 Task: Search one way flight ticket for 1 adult, 1 child, 1 infant in seat in premium economy from Green Bay: Green Bay-austin Straubel International Airport to Fort Wayne: Fort Wayne International Airport on 8-4-2023. Choice of flights is American. Number of bags: 2 carry on bags and 4 checked bags. Outbound departure time preference is 13:15.
Action: Mouse moved to (325, 274)
Screenshot: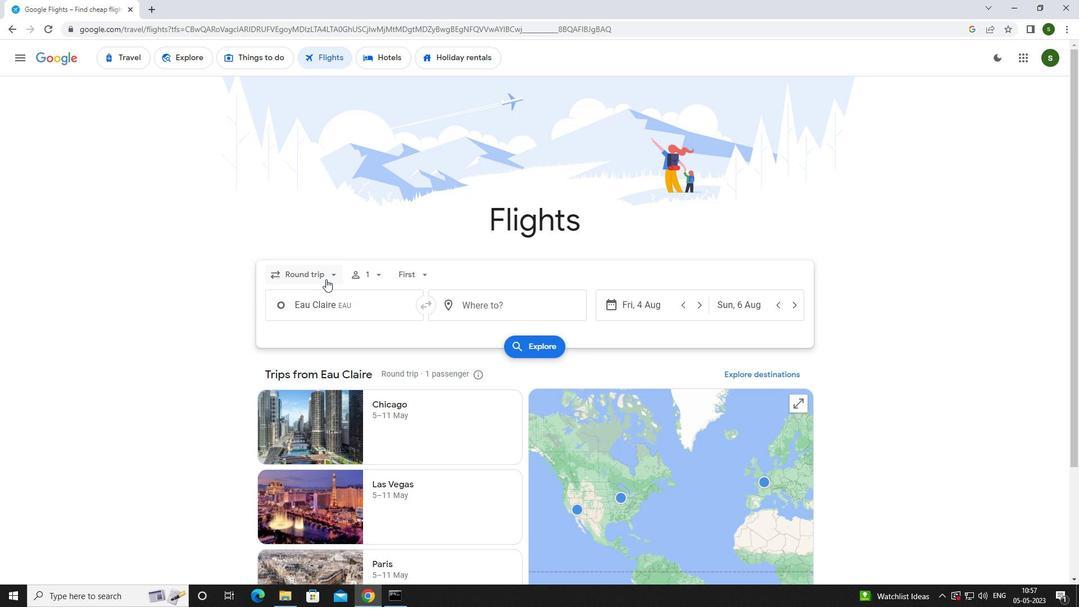 
Action: Mouse pressed left at (325, 274)
Screenshot: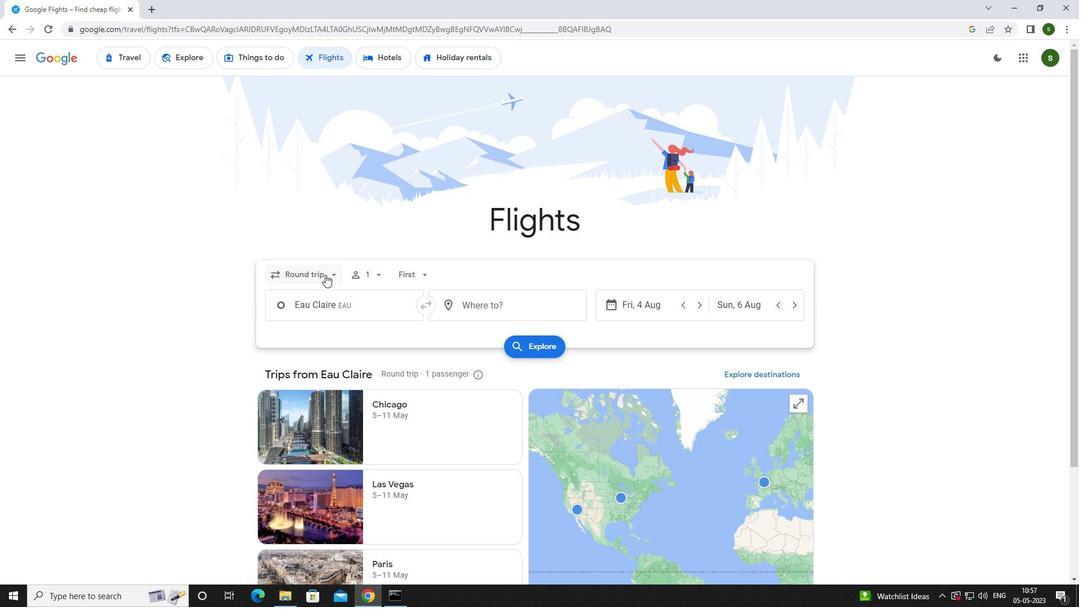 
Action: Mouse moved to (321, 324)
Screenshot: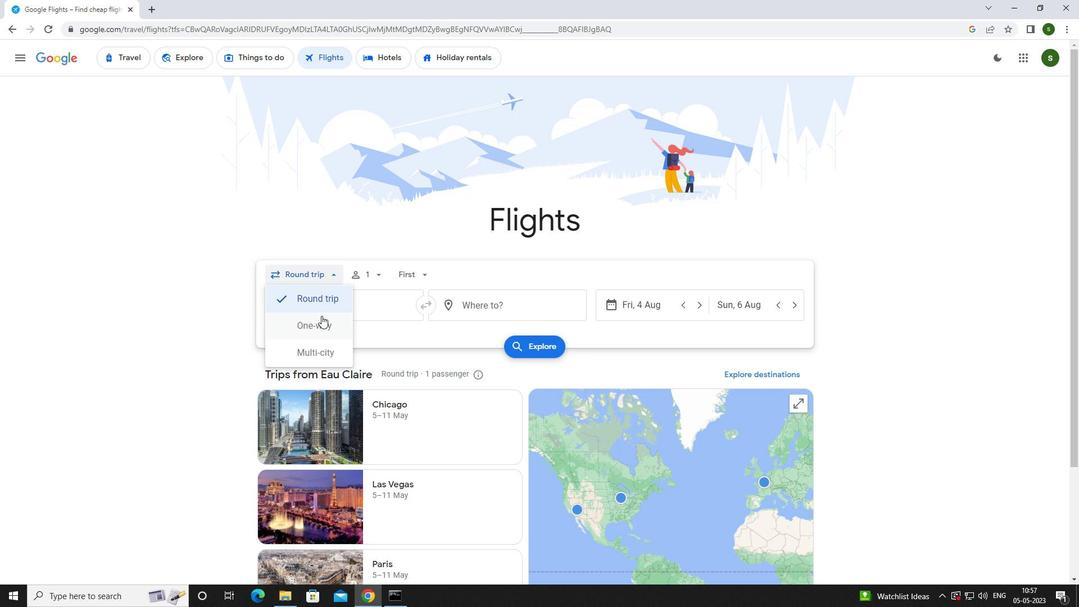 
Action: Mouse pressed left at (321, 324)
Screenshot: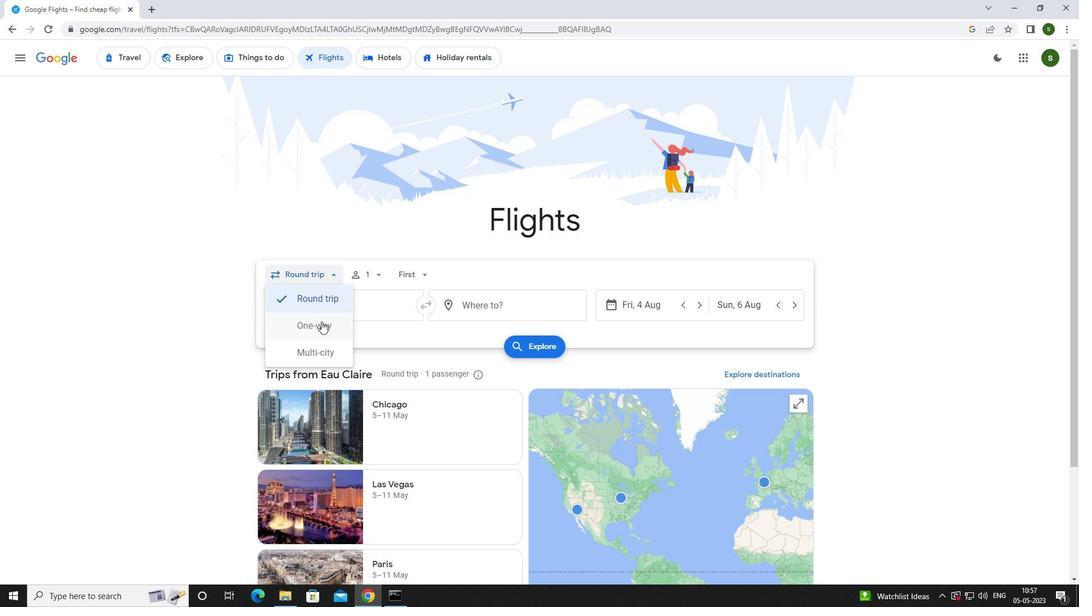 
Action: Mouse moved to (371, 273)
Screenshot: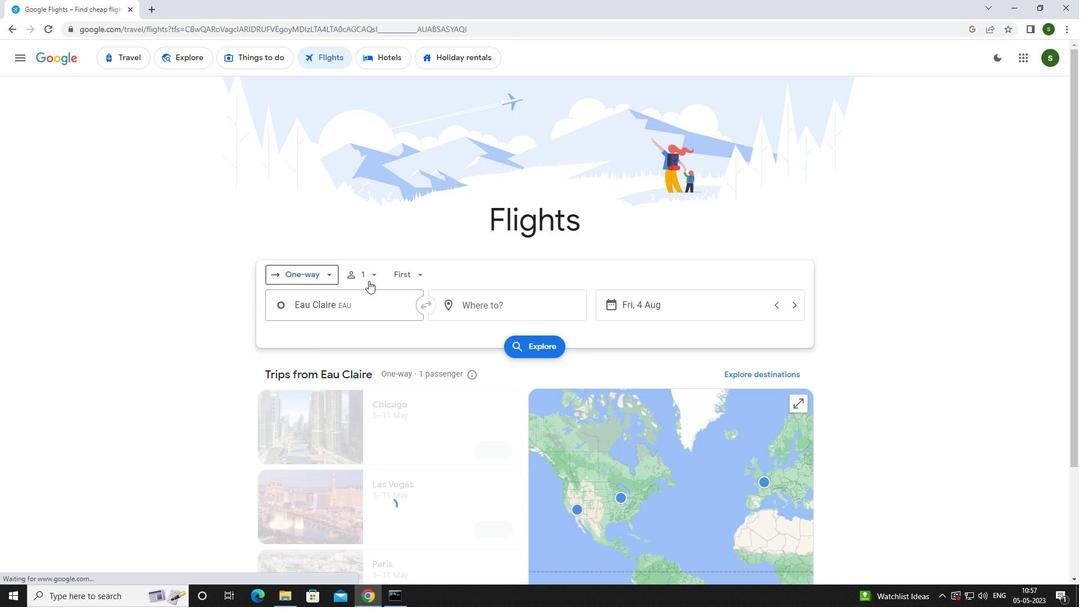 
Action: Mouse pressed left at (371, 273)
Screenshot: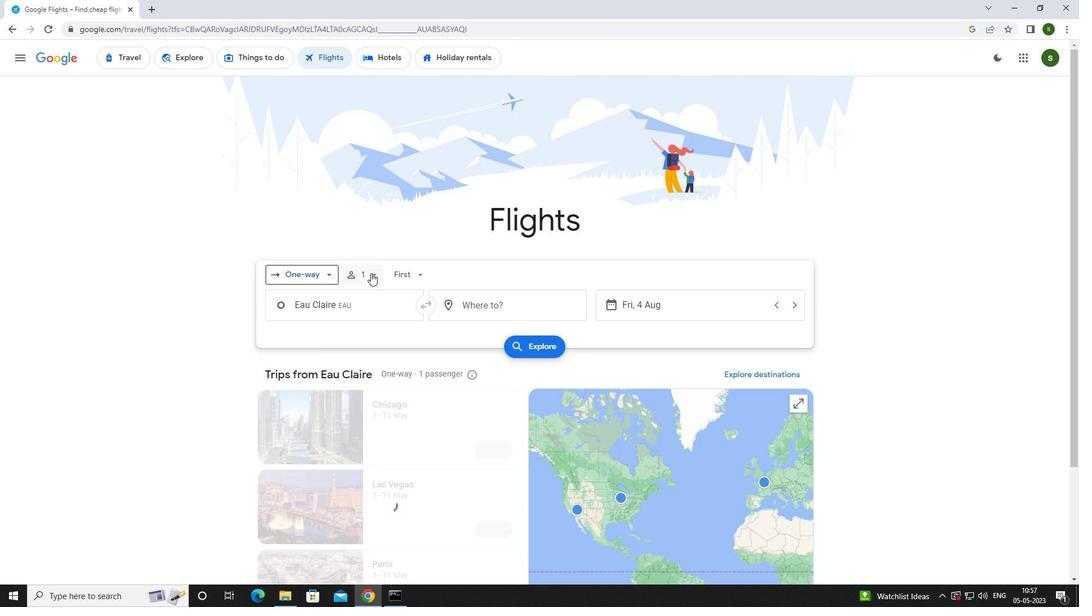 
Action: Mouse moved to (460, 326)
Screenshot: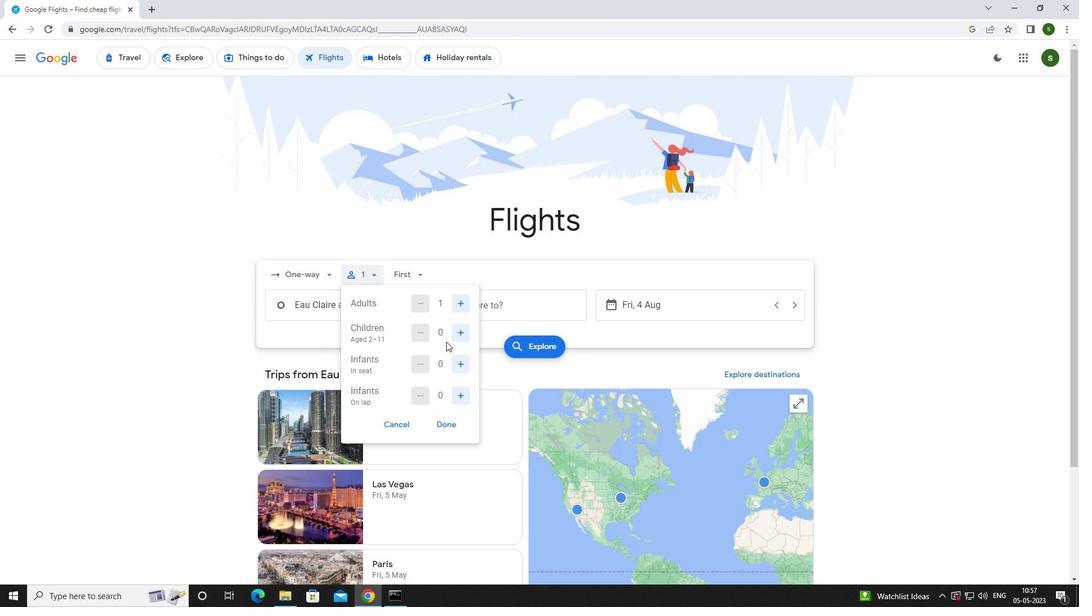 
Action: Mouse pressed left at (460, 326)
Screenshot: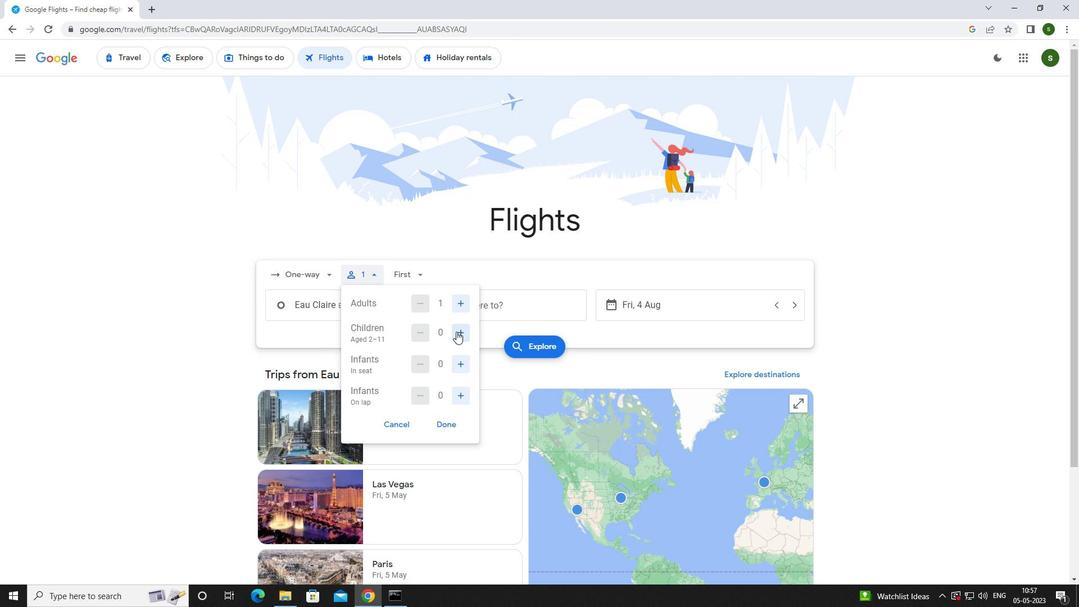 
Action: Mouse moved to (463, 363)
Screenshot: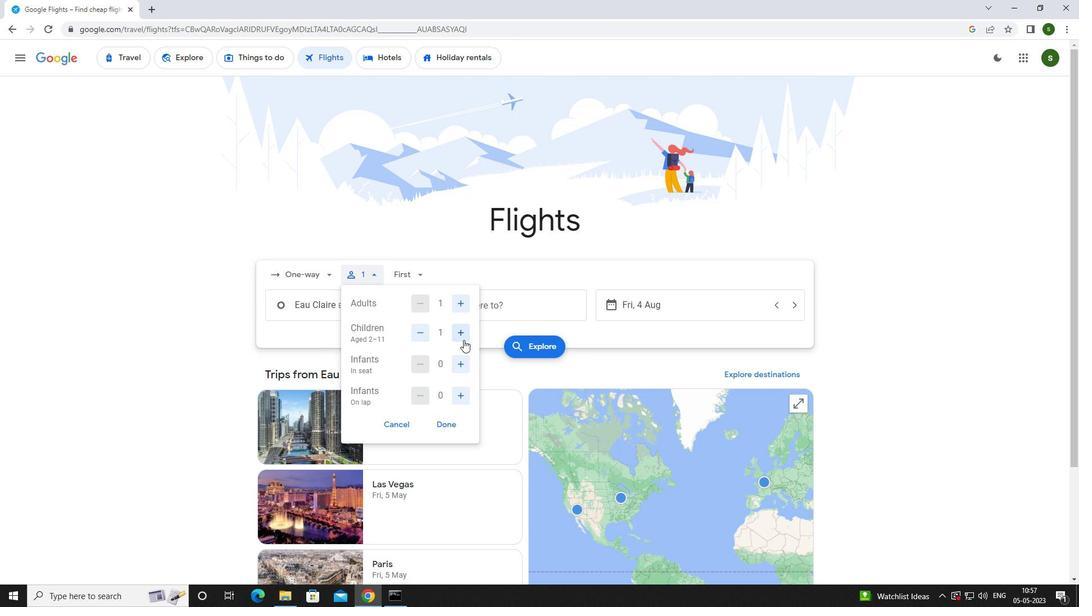 
Action: Mouse pressed left at (463, 363)
Screenshot: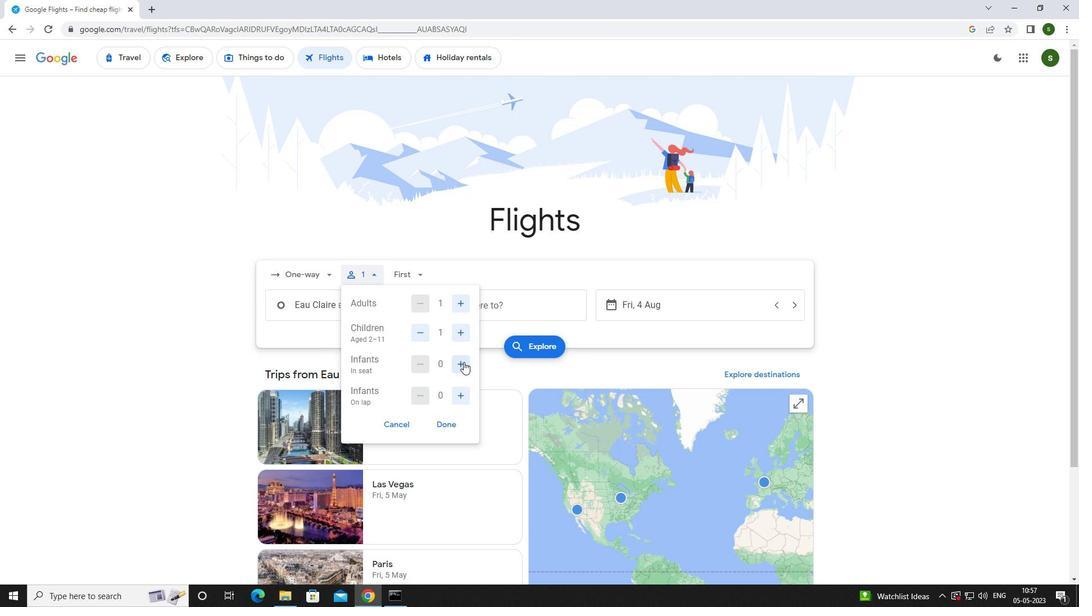 
Action: Mouse moved to (407, 273)
Screenshot: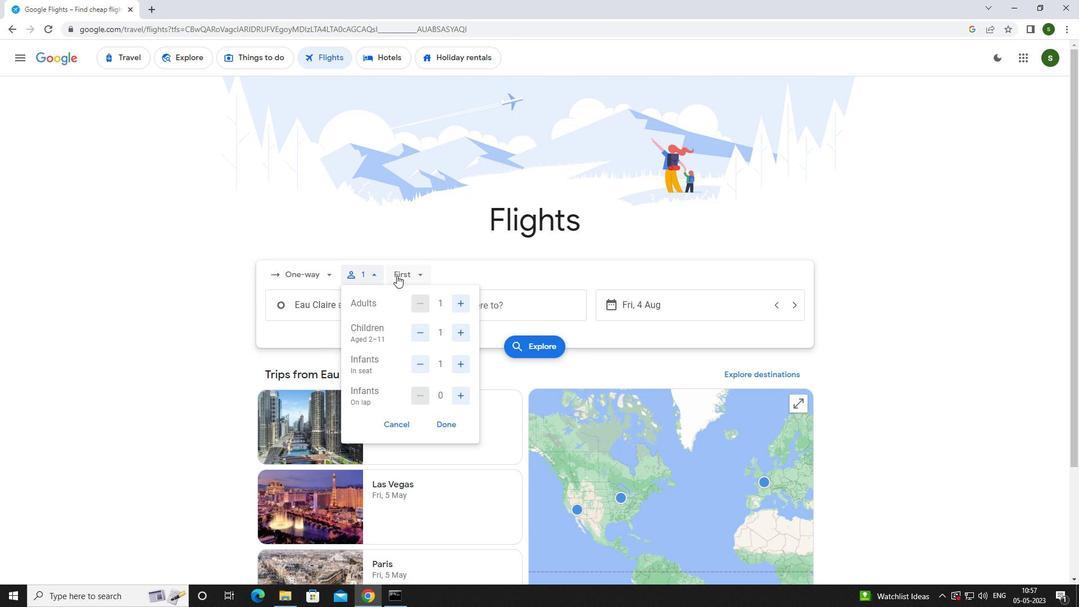 
Action: Mouse pressed left at (407, 273)
Screenshot: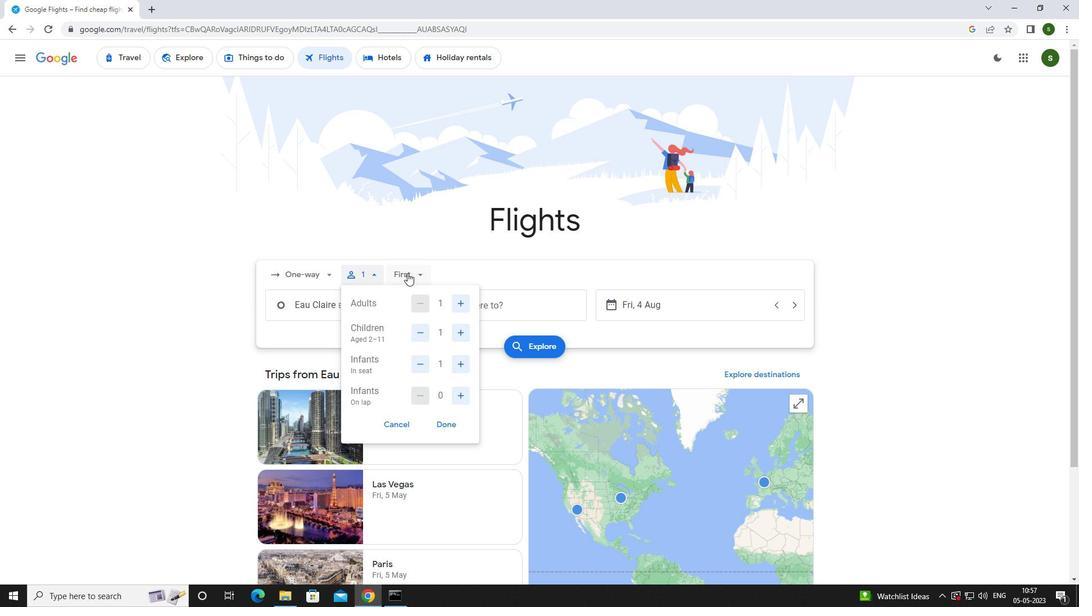 
Action: Mouse moved to (430, 333)
Screenshot: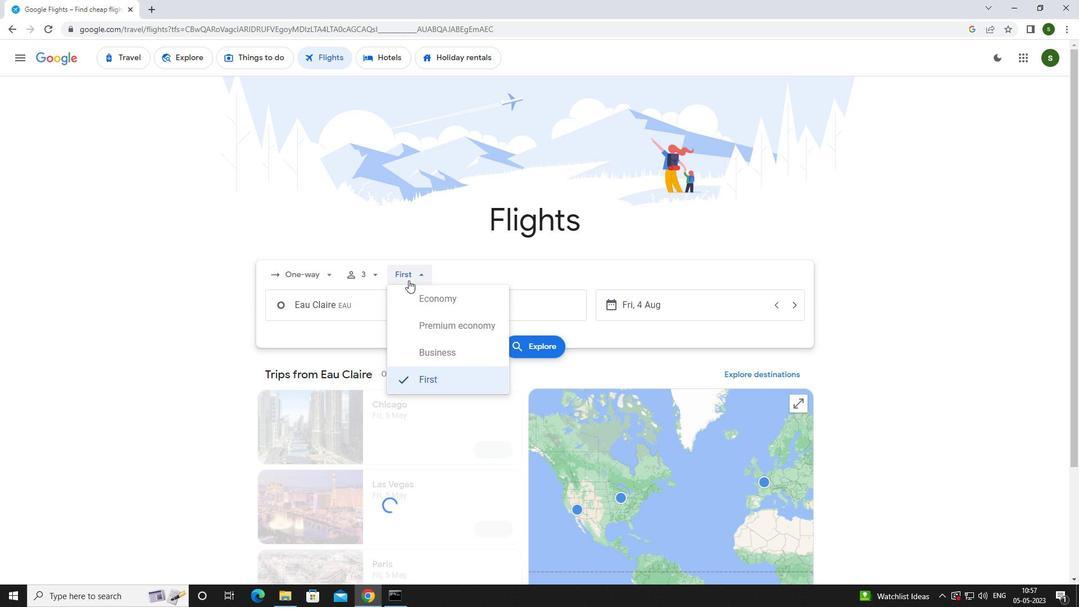 
Action: Mouse pressed left at (430, 333)
Screenshot: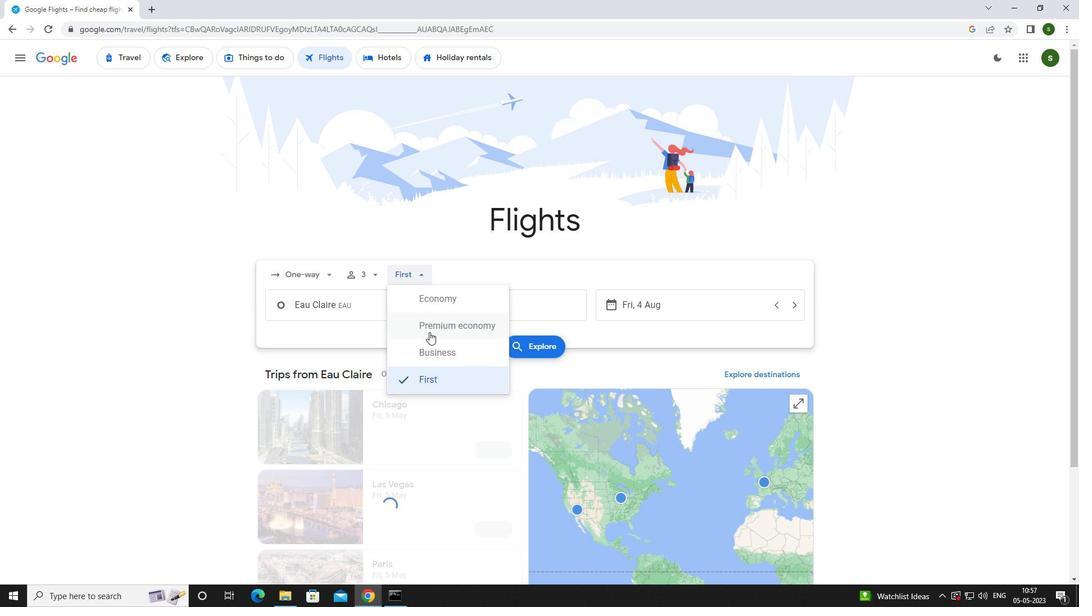 
Action: Mouse moved to (389, 304)
Screenshot: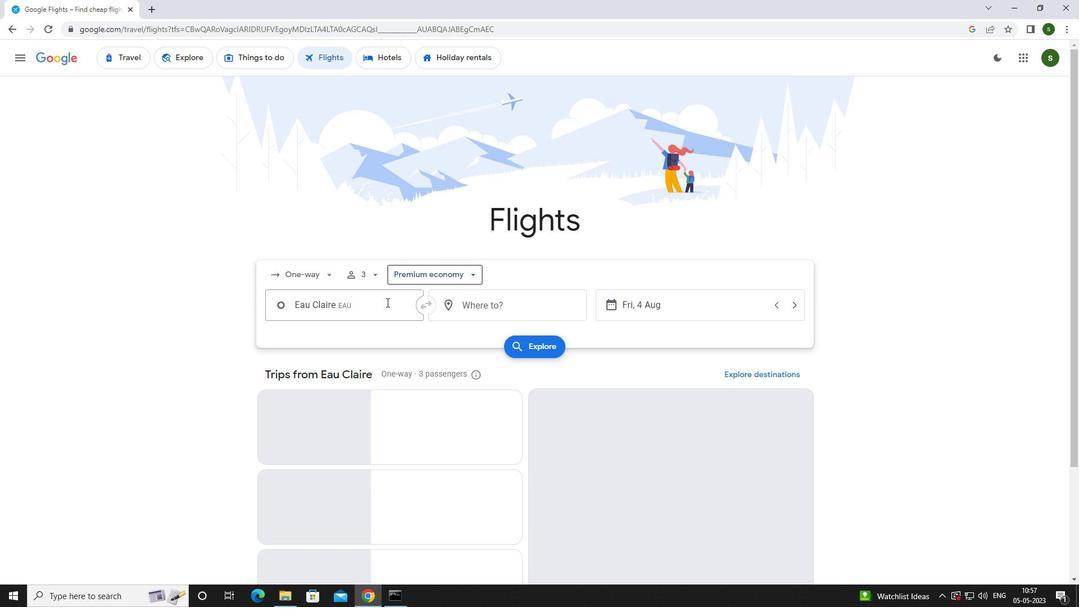 
Action: Mouse pressed left at (389, 304)
Screenshot: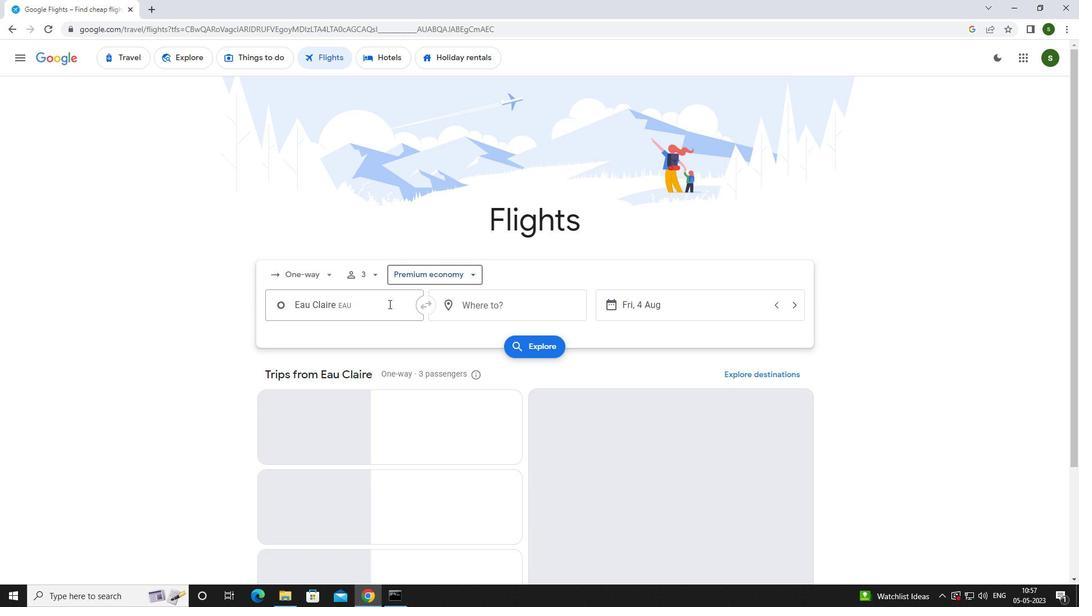 
Action: Key pressed <Key.caps_lock>g<Key.caps_lock>reen<Key.space><Key.caps_lock>
Screenshot: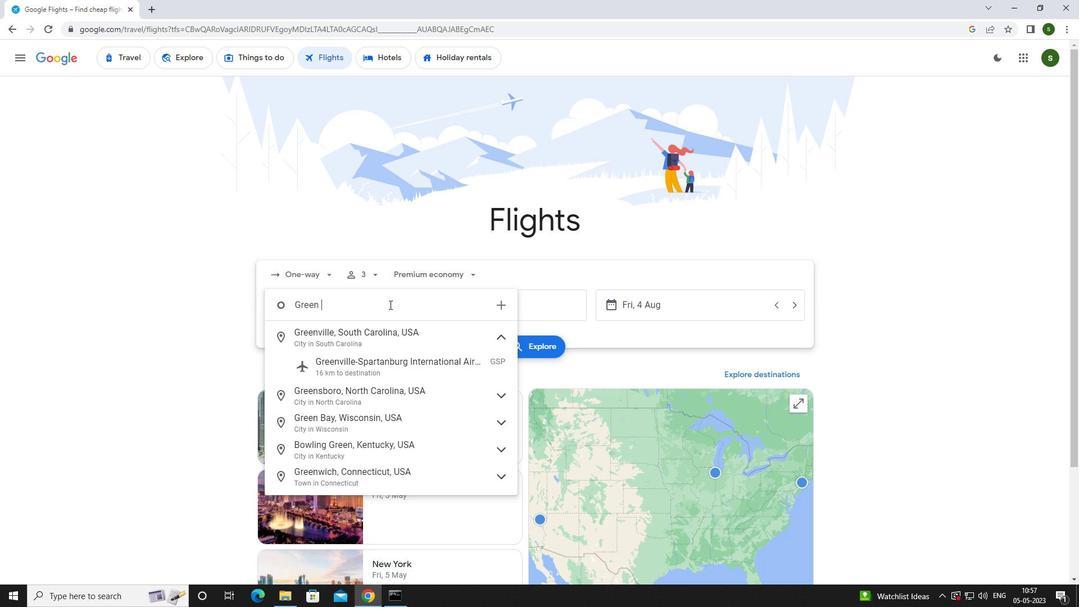
Action: Mouse moved to (404, 357)
Screenshot: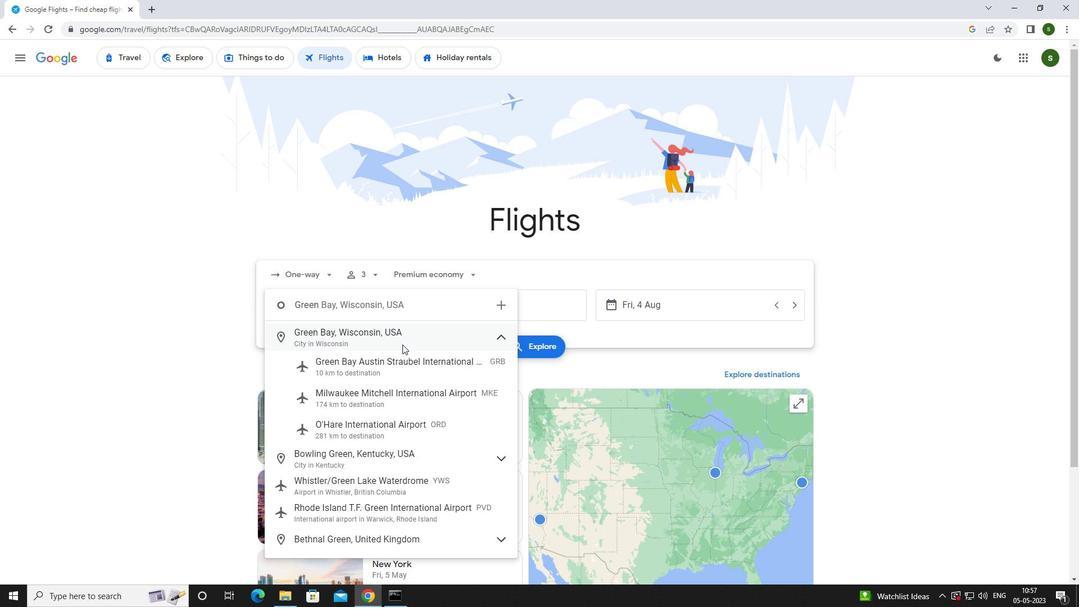 
Action: Mouse pressed left at (404, 357)
Screenshot: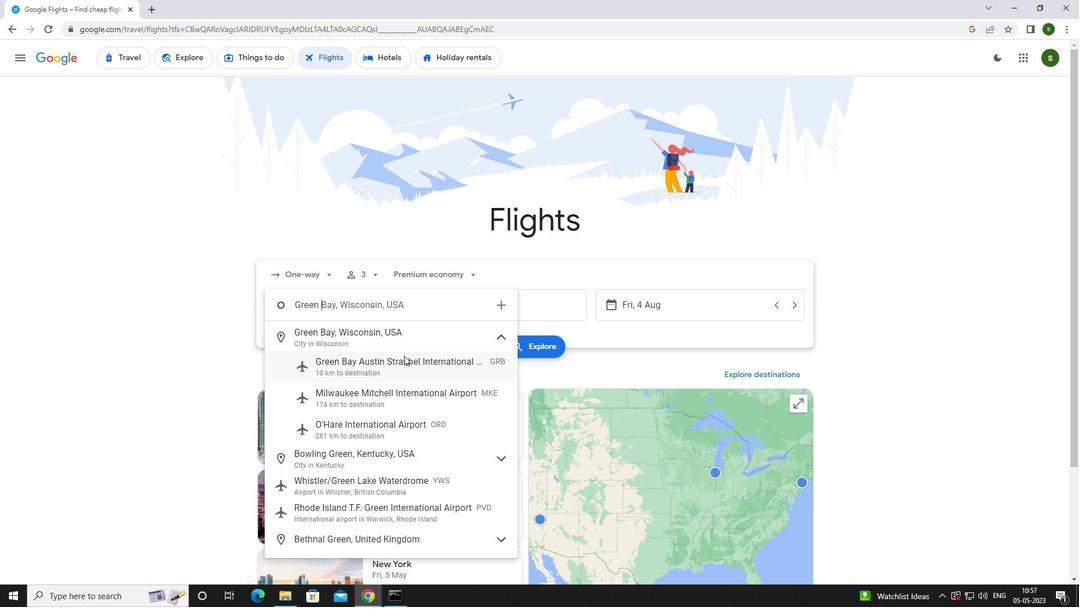 
Action: Mouse moved to (497, 297)
Screenshot: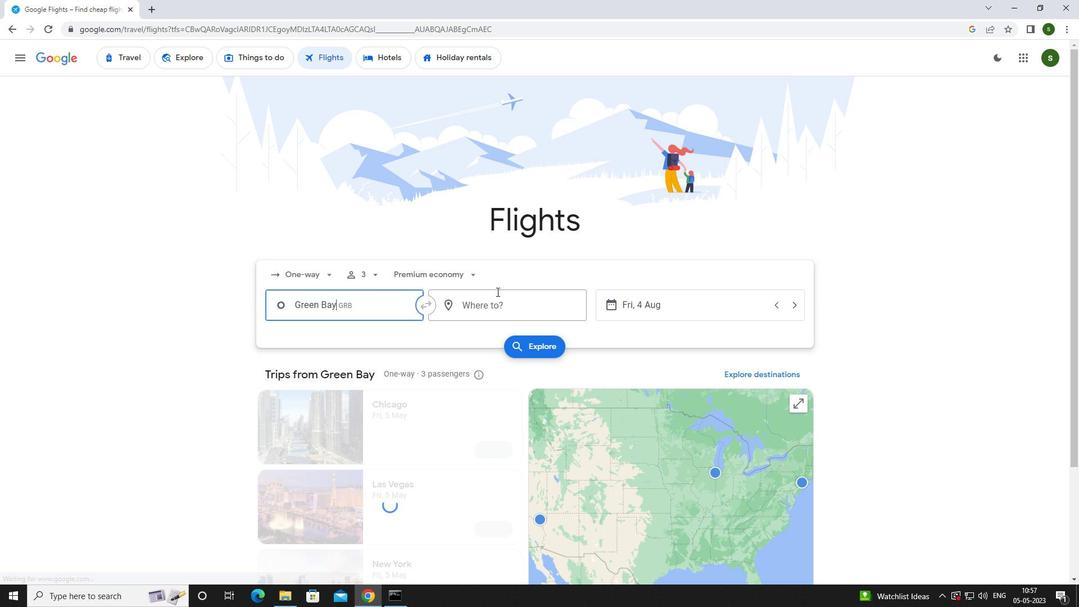 
Action: Mouse pressed left at (497, 297)
Screenshot: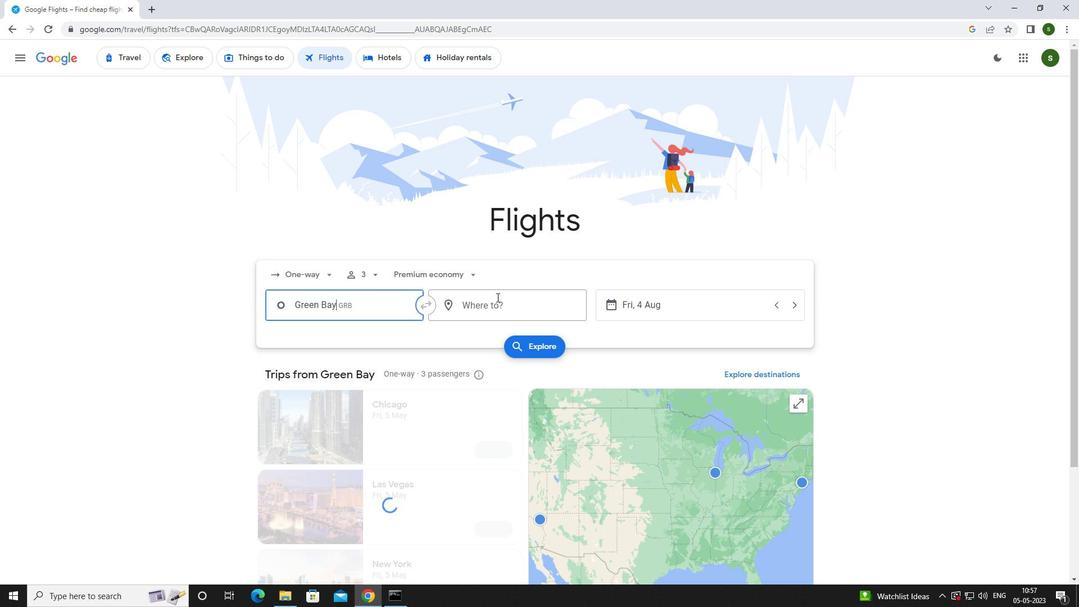 
Action: Key pressed <Key.caps_lock><Key.caps_lock>f<Key.caps_lock>ort<Key.space><Key.caps_lock>w<Key.caps_lock>ay
Screenshot: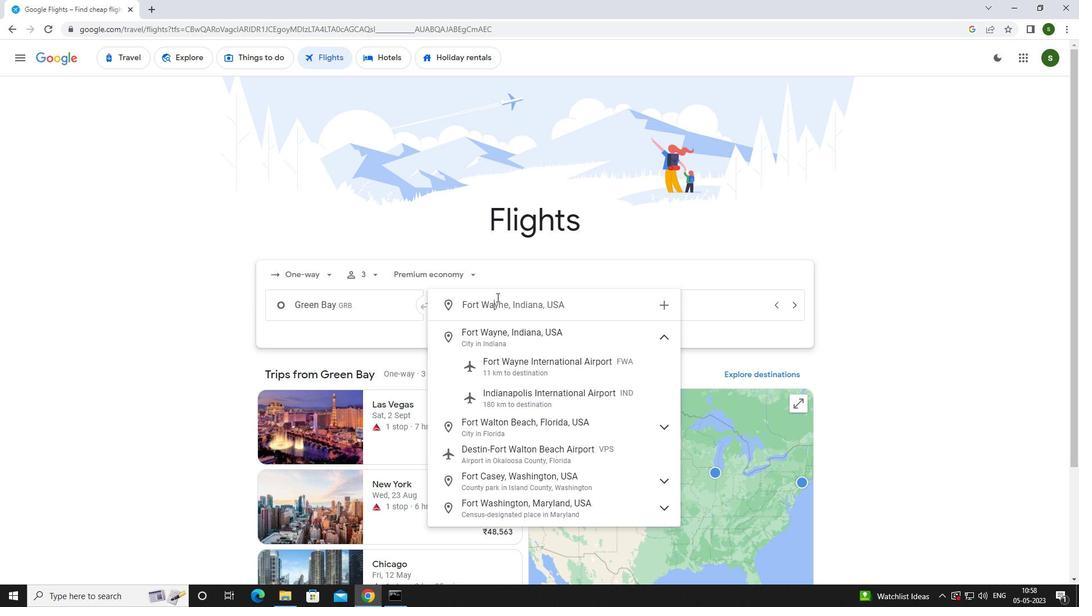 
Action: Mouse moved to (521, 360)
Screenshot: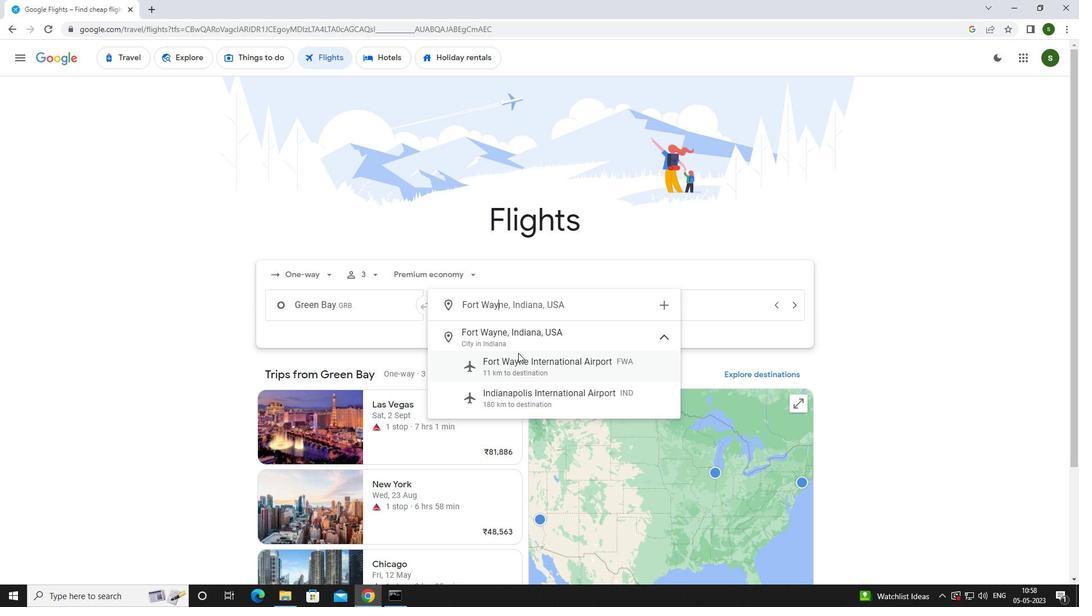 
Action: Mouse pressed left at (521, 360)
Screenshot: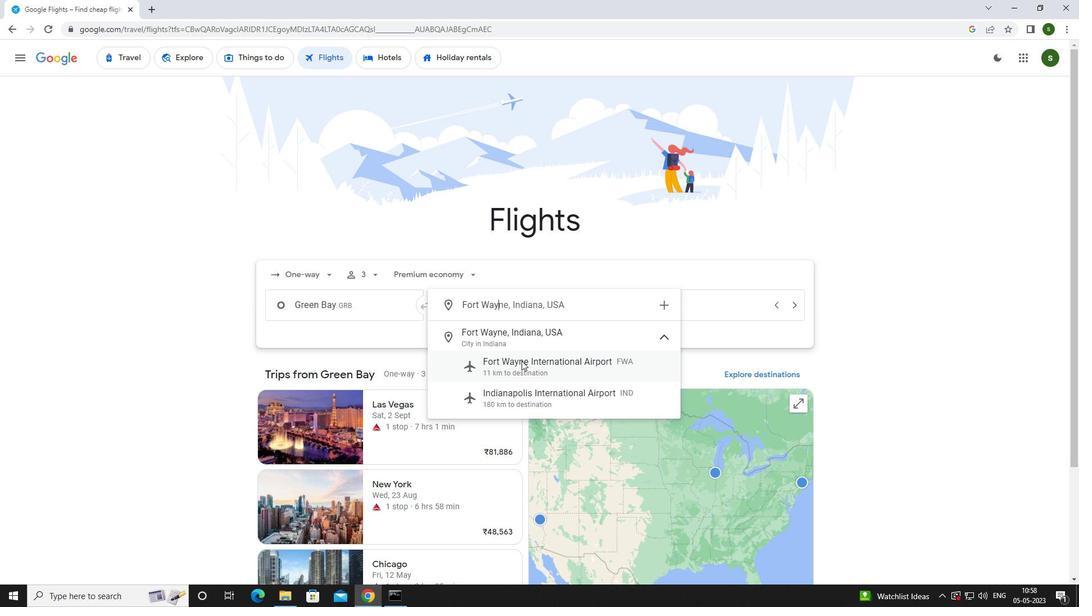 
Action: Mouse moved to (662, 306)
Screenshot: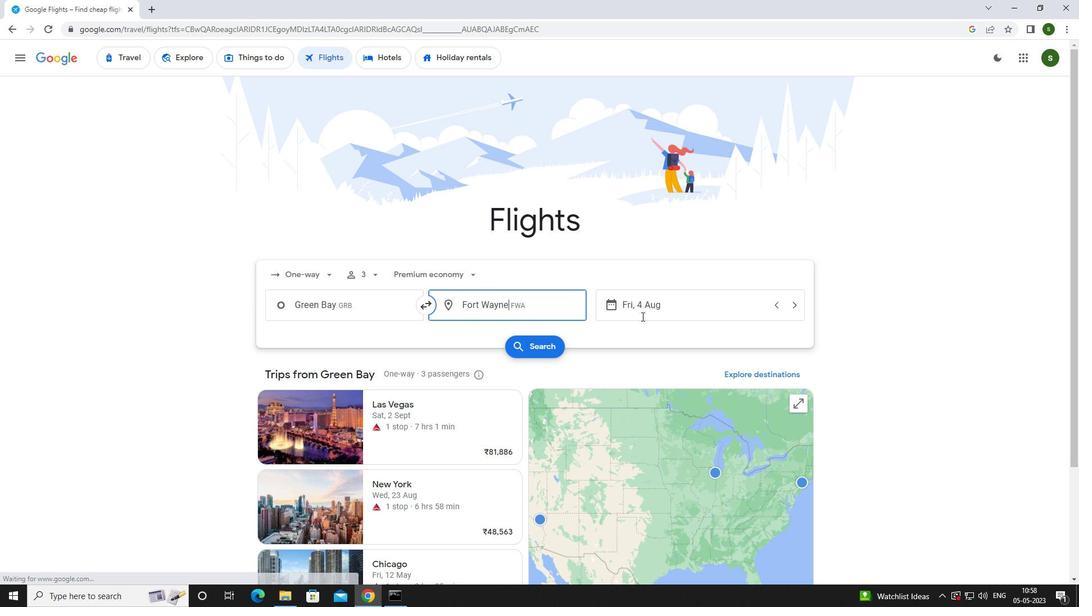 
Action: Mouse pressed left at (662, 306)
Screenshot: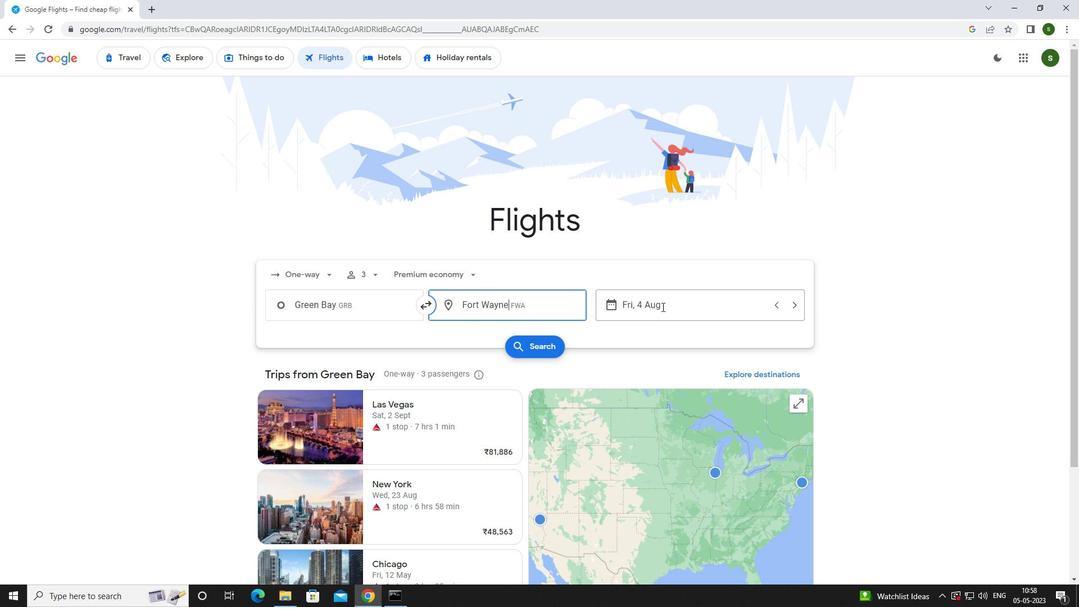 
Action: Mouse moved to (540, 382)
Screenshot: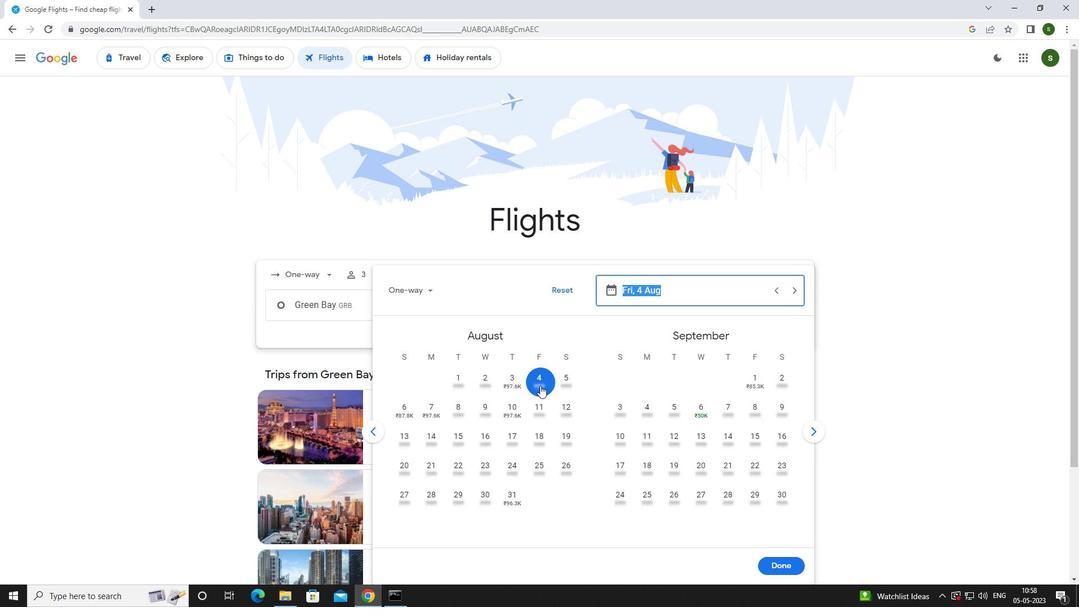 
Action: Mouse pressed left at (540, 382)
Screenshot: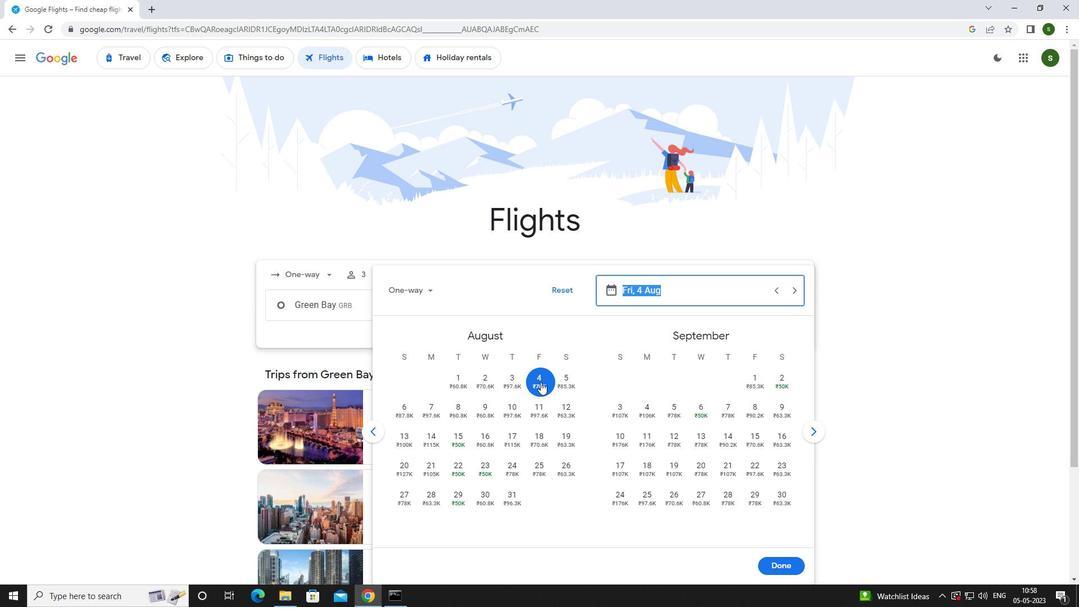 
Action: Mouse moved to (774, 573)
Screenshot: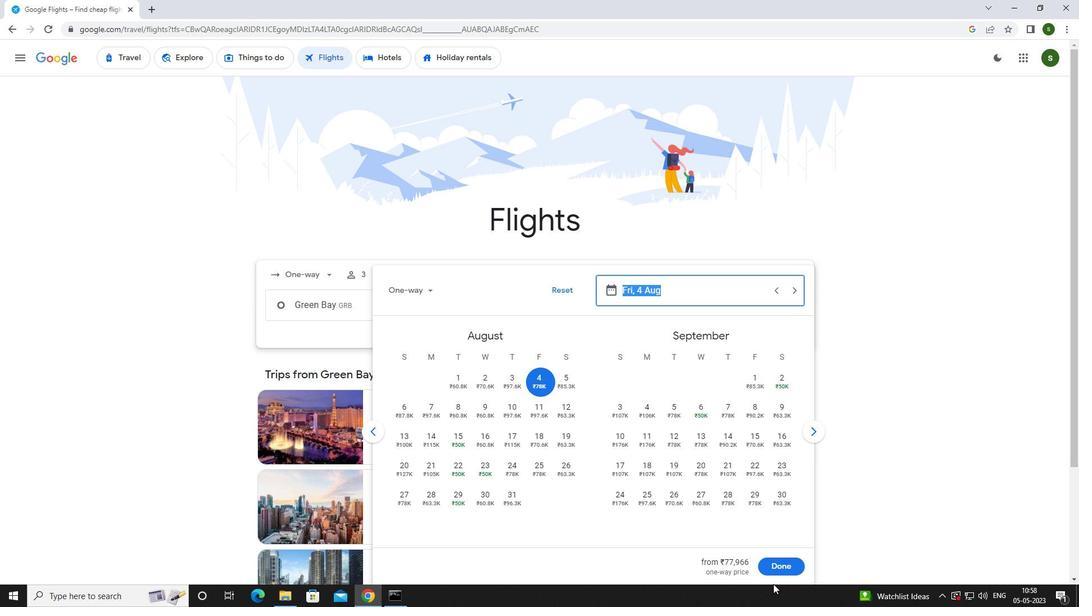 
Action: Mouse pressed left at (774, 573)
Screenshot: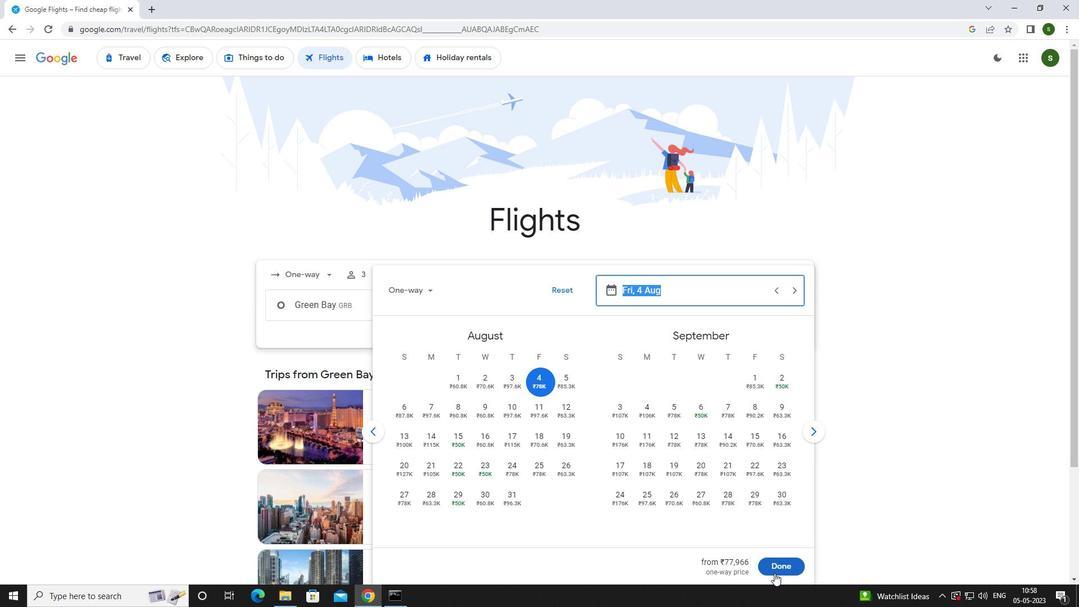 
Action: Mouse moved to (518, 350)
Screenshot: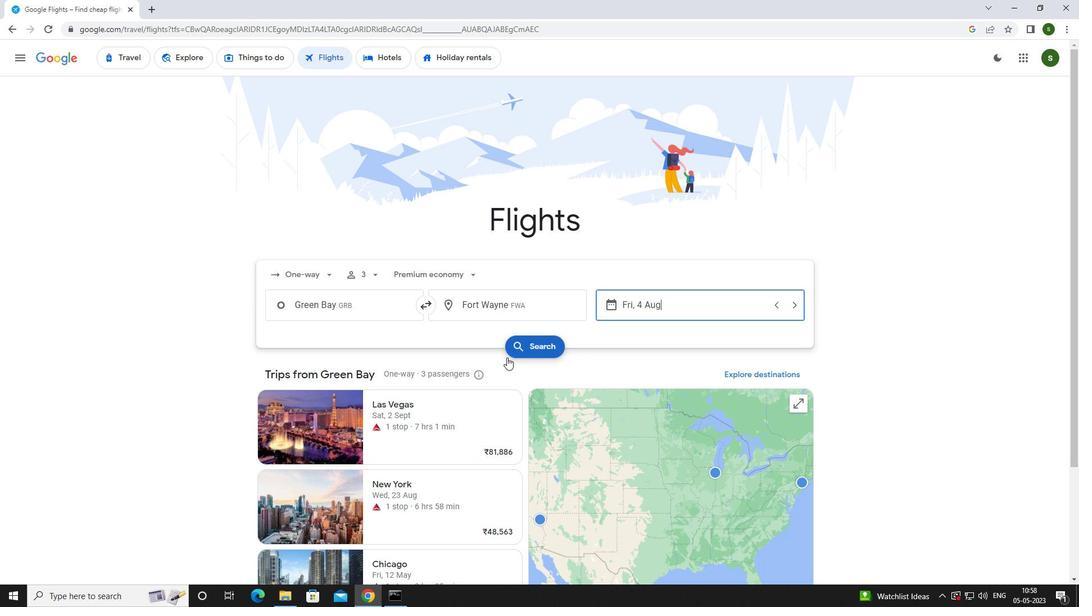
Action: Mouse pressed left at (518, 350)
Screenshot: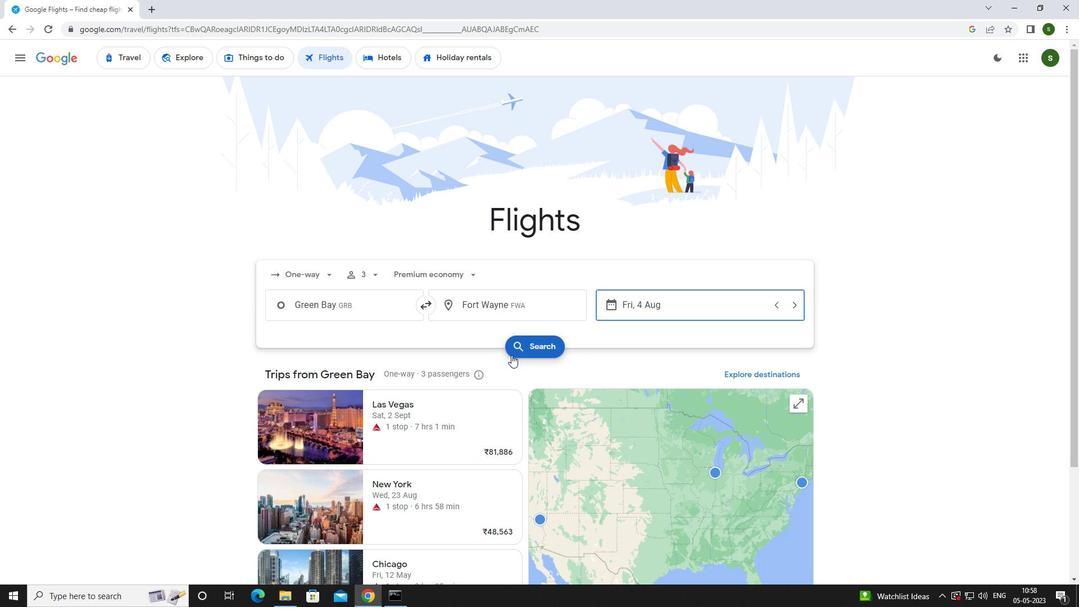 
Action: Mouse moved to (281, 162)
Screenshot: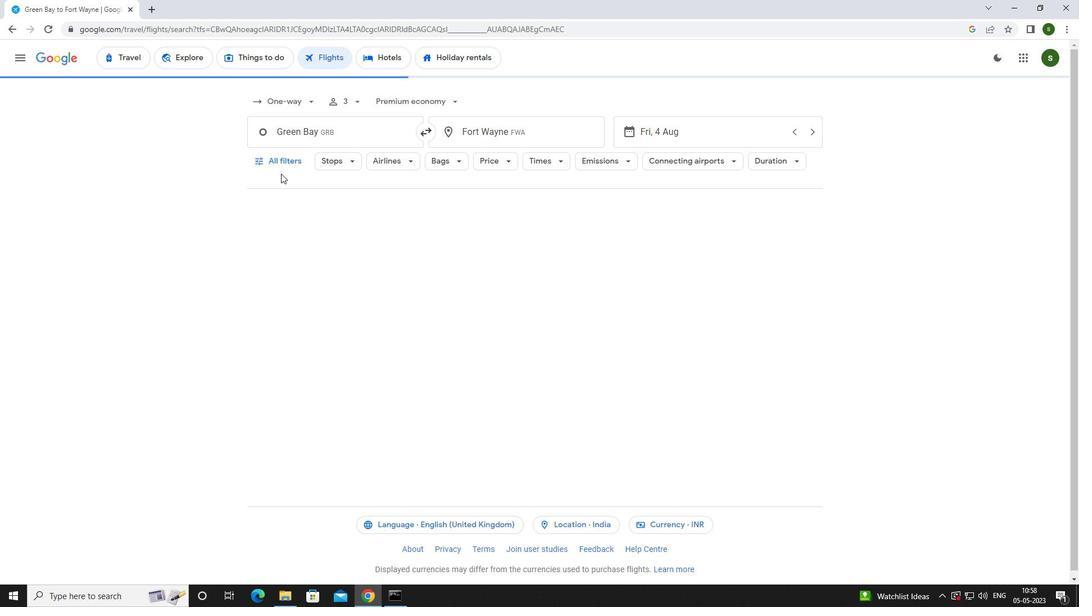 
Action: Mouse pressed left at (281, 162)
Screenshot: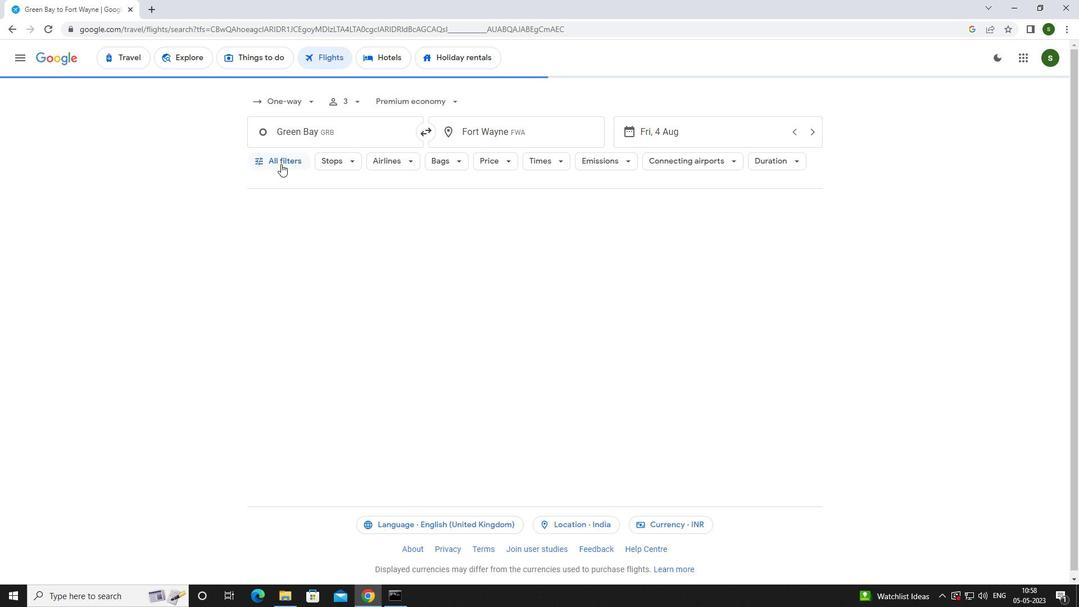 
Action: Mouse moved to (421, 397)
Screenshot: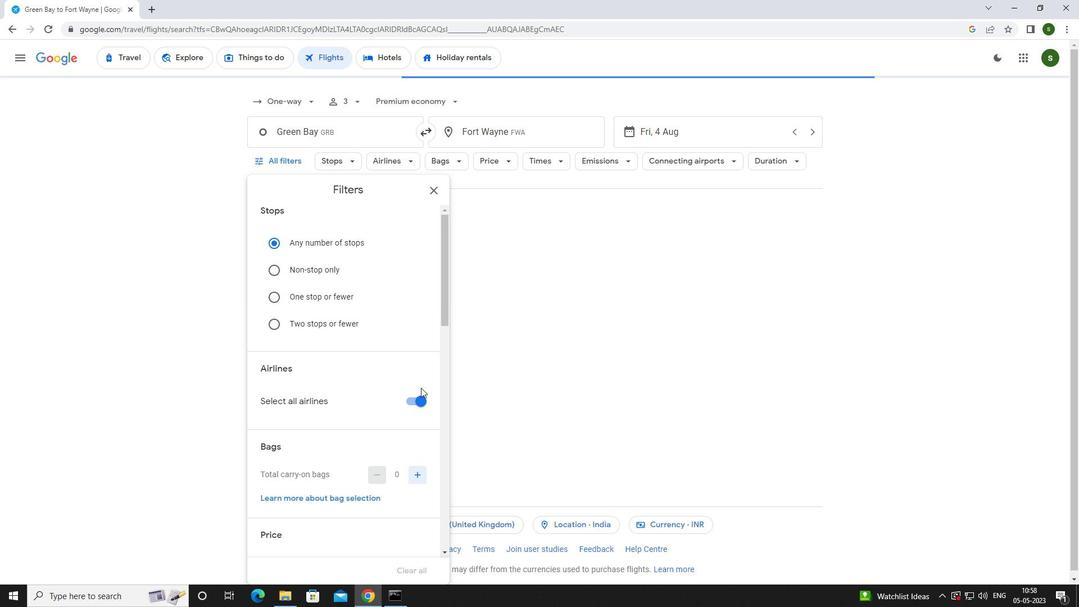 
Action: Mouse pressed left at (421, 397)
Screenshot: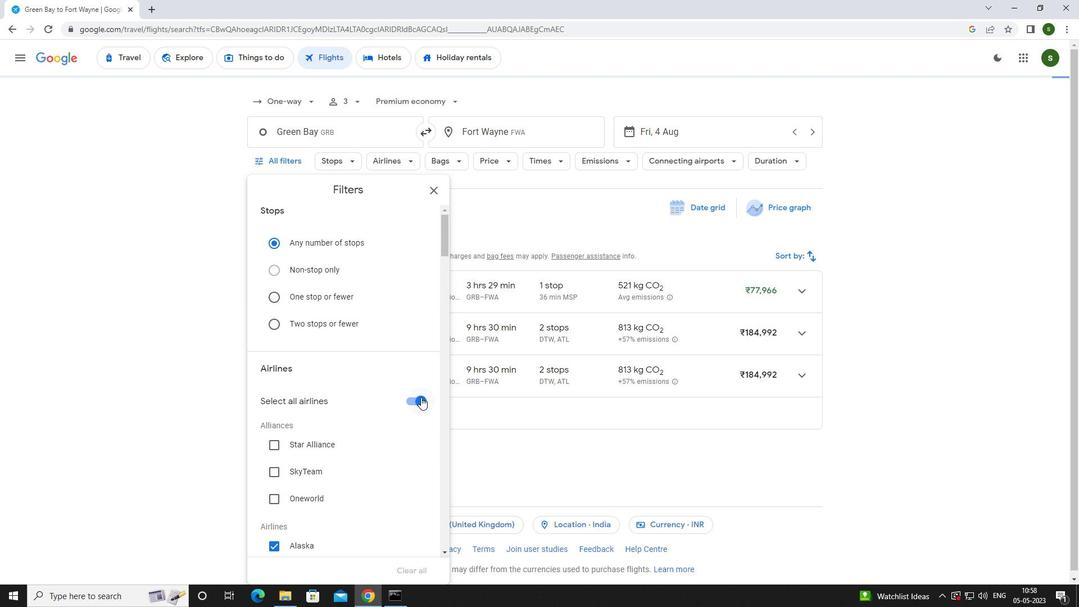 
Action: Mouse moved to (379, 386)
Screenshot: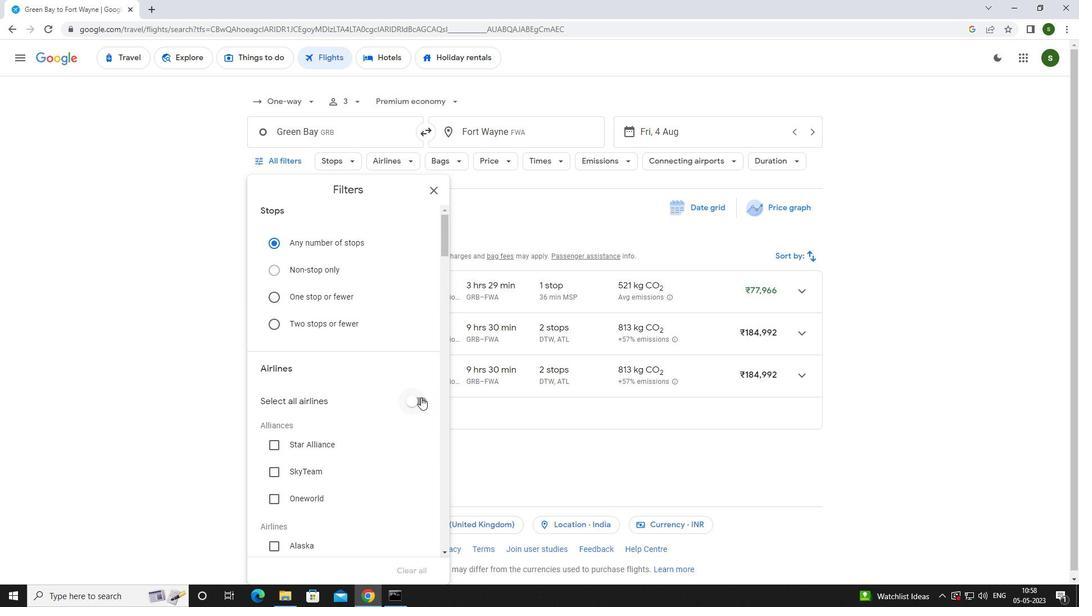 
Action: Mouse scrolled (379, 386) with delta (0, 0)
Screenshot: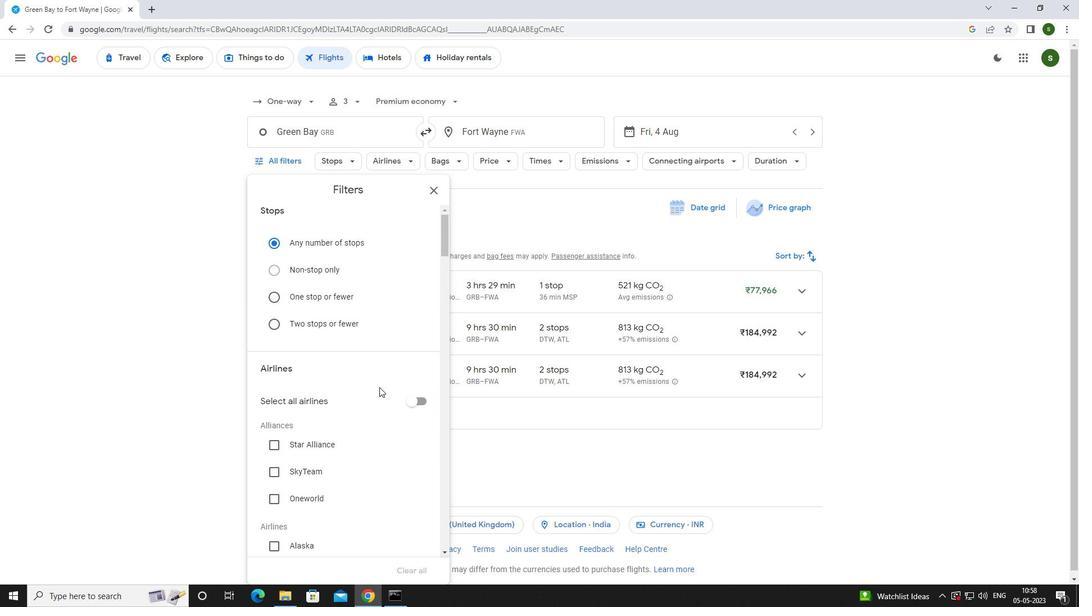 
Action: Mouse scrolled (379, 386) with delta (0, 0)
Screenshot: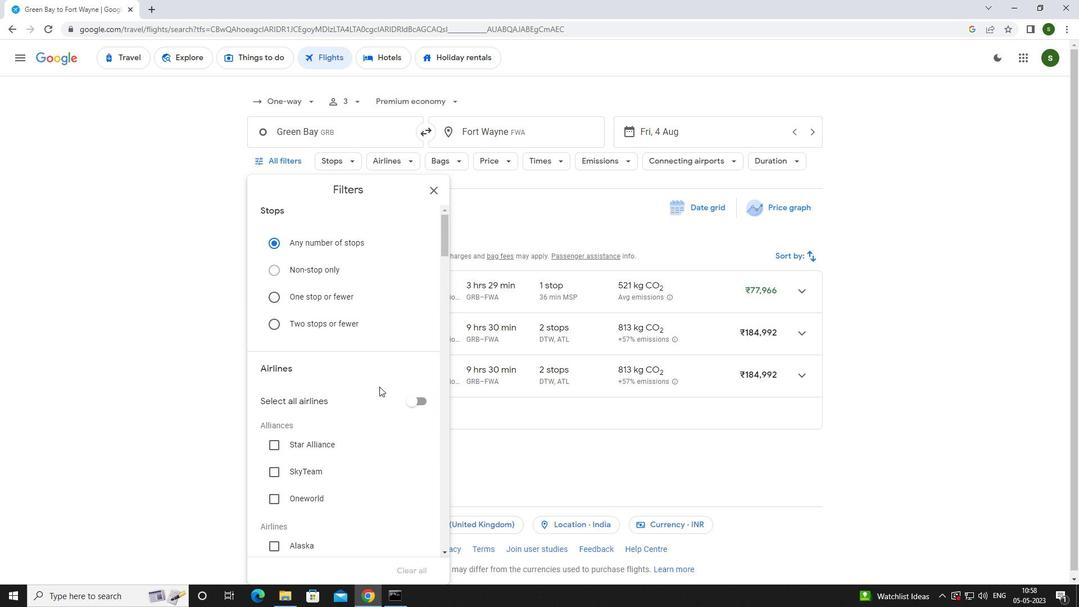 
Action: Mouse scrolled (379, 386) with delta (0, 0)
Screenshot: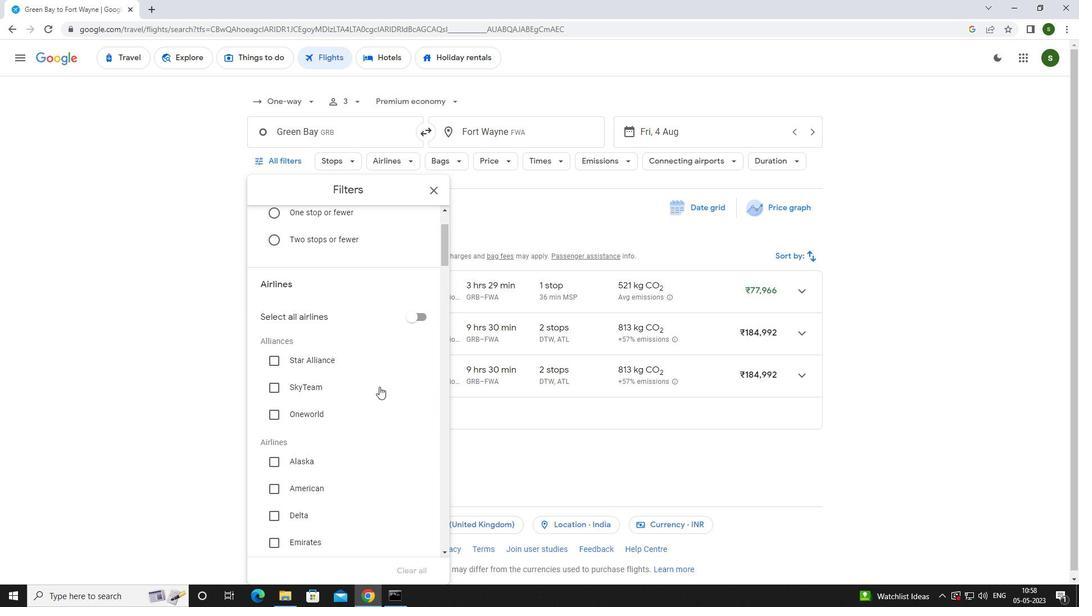 
Action: Mouse moved to (323, 402)
Screenshot: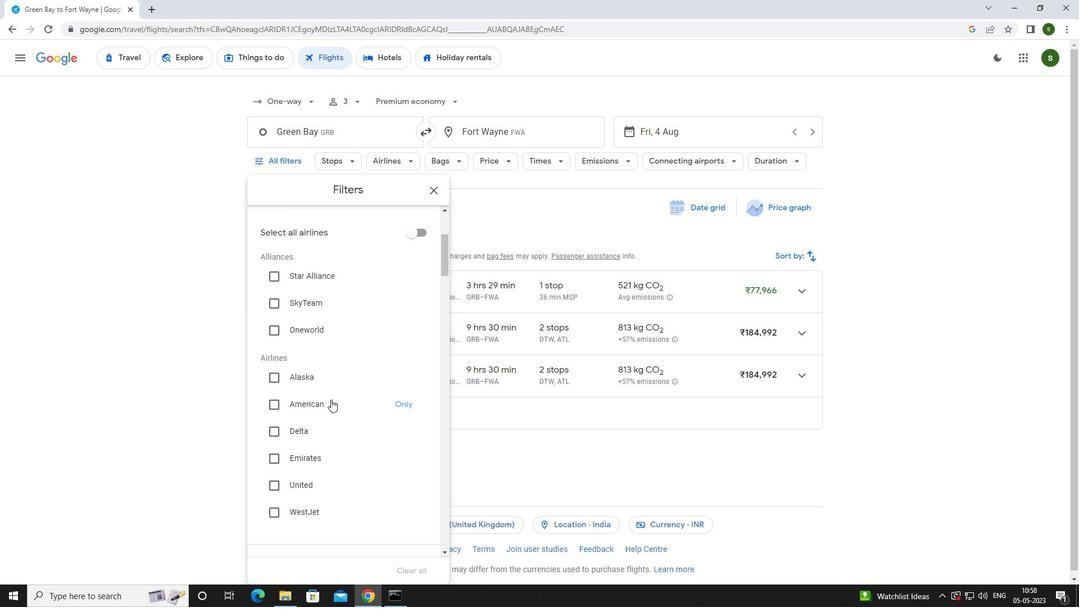 
Action: Mouse pressed left at (323, 402)
Screenshot: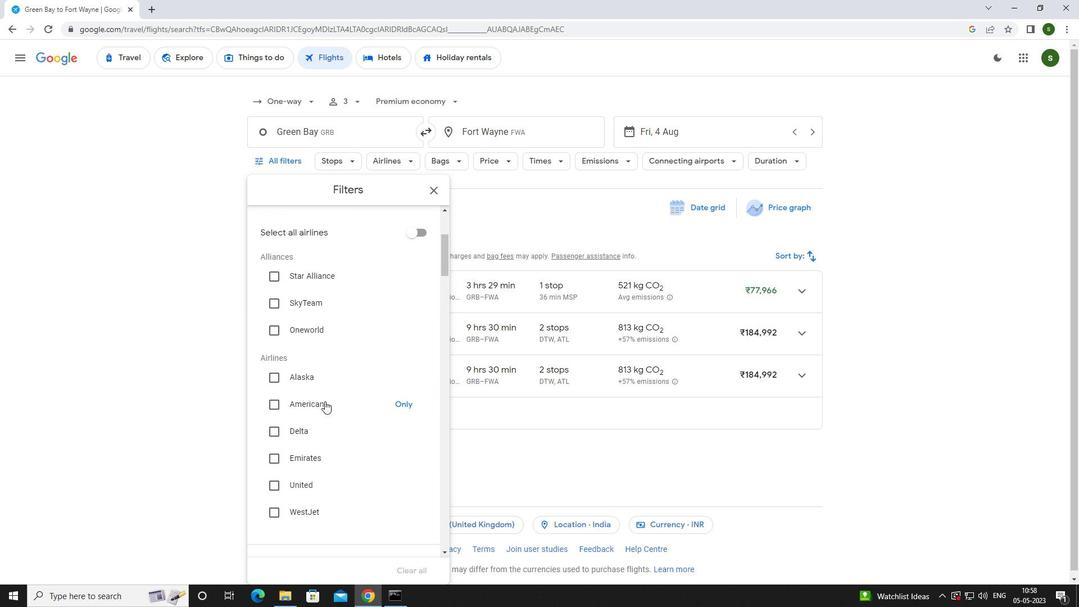 
Action: Mouse scrolled (323, 402) with delta (0, 0)
Screenshot: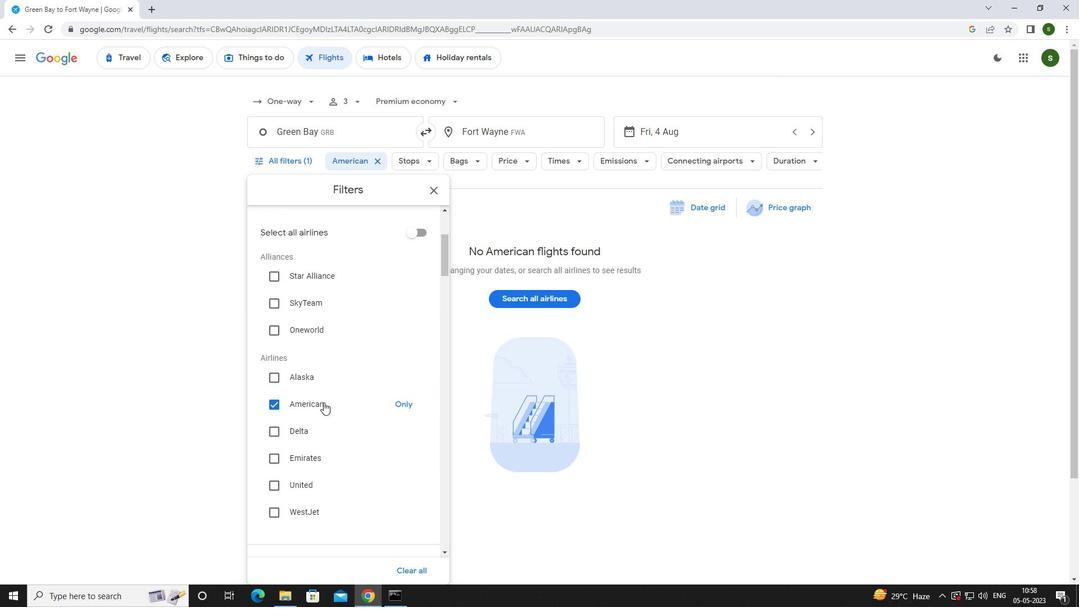
Action: Mouse scrolled (323, 402) with delta (0, 0)
Screenshot: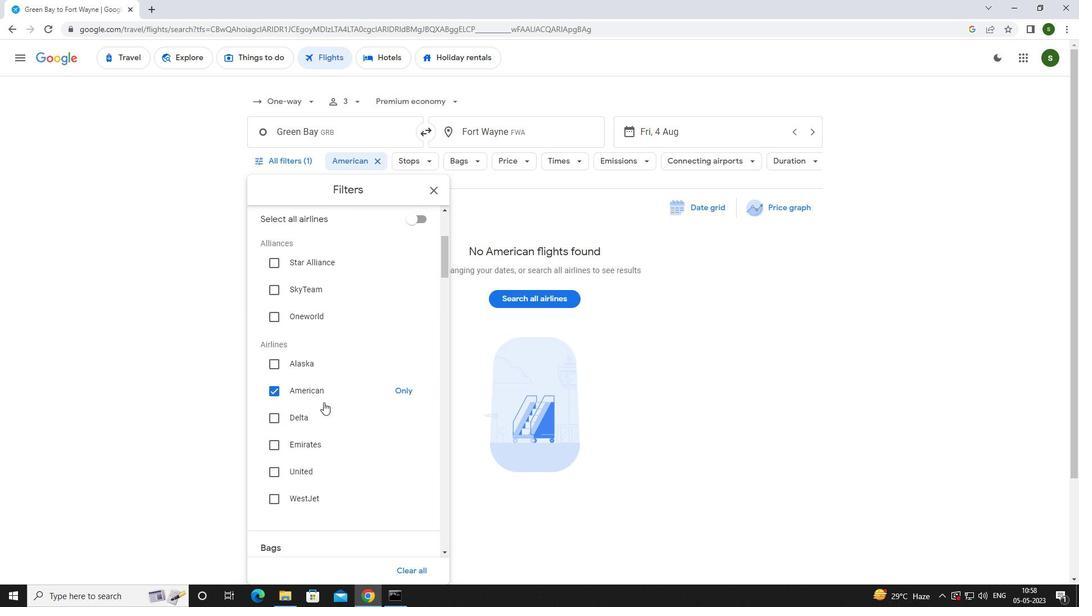 
Action: Mouse scrolled (323, 402) with delta (0, 0)
Screenshot: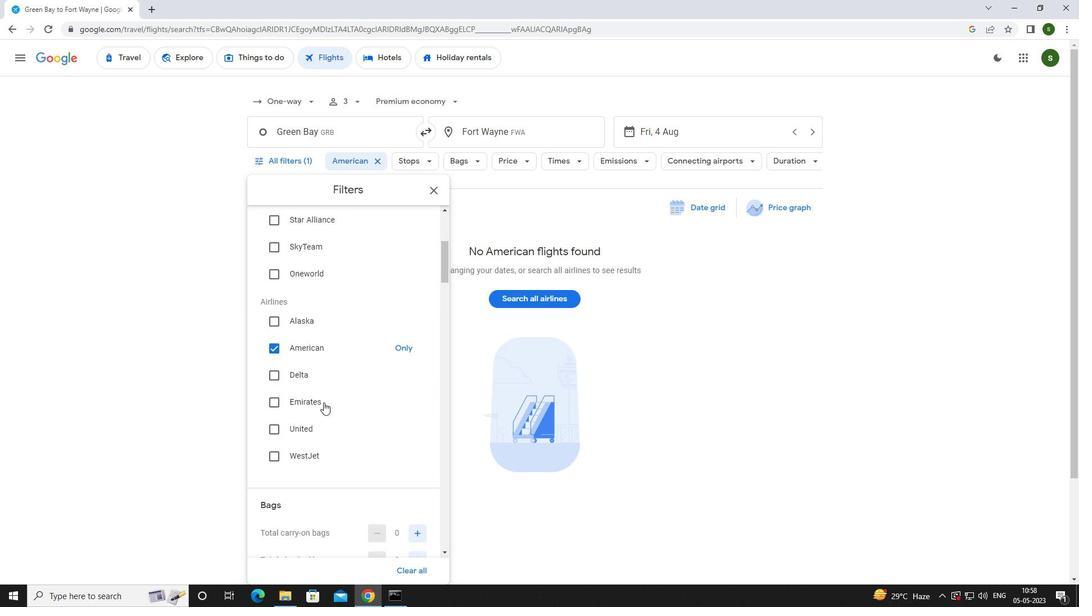 
Action: Mouse moved to (415, 421)
Screenshot: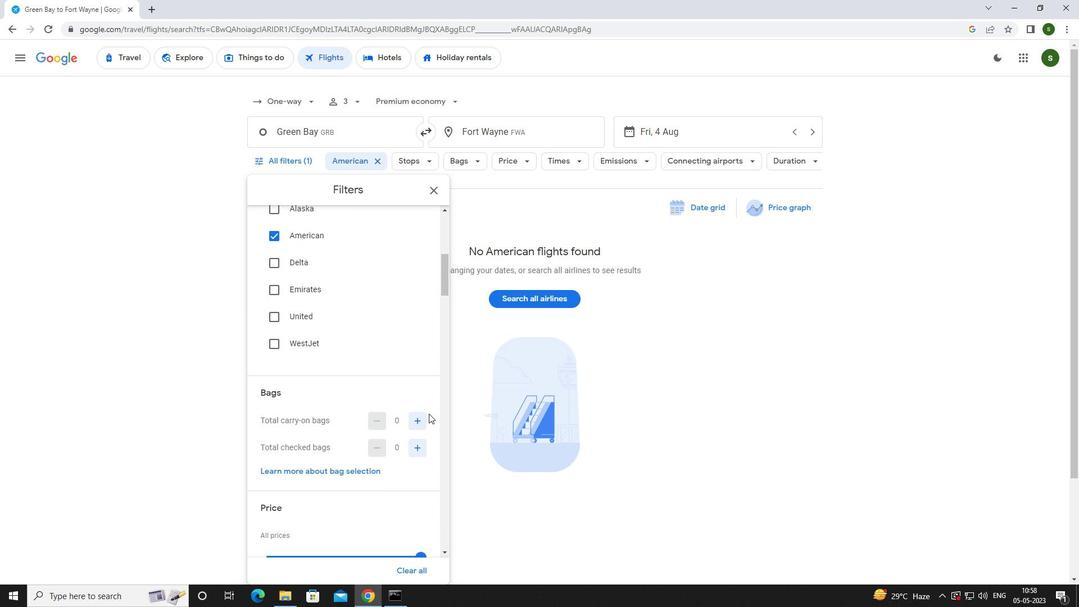 
Action: Mouse pressed left at (415, 421)
Screenshot: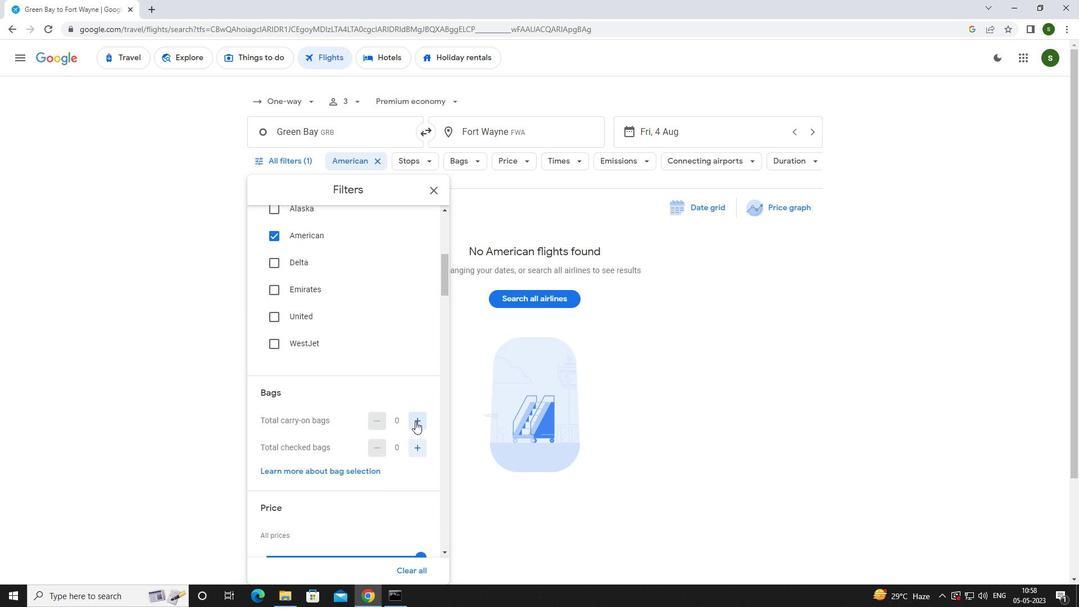 
Action: Mouse pressed left at (415, 421)
Screenshot: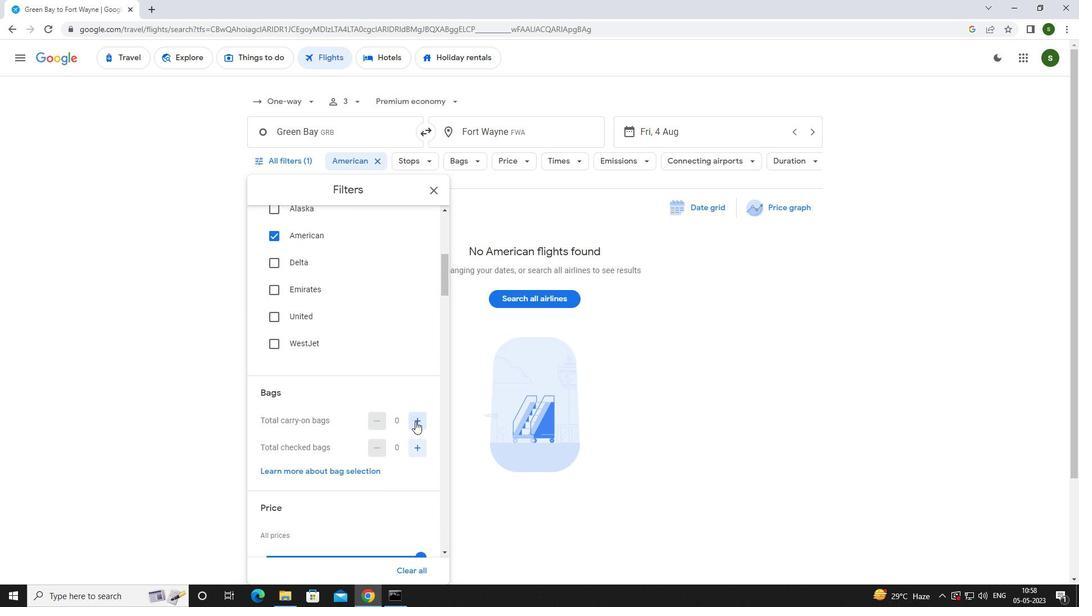
Action: Mouse moved to (414, 452)
Screenshot: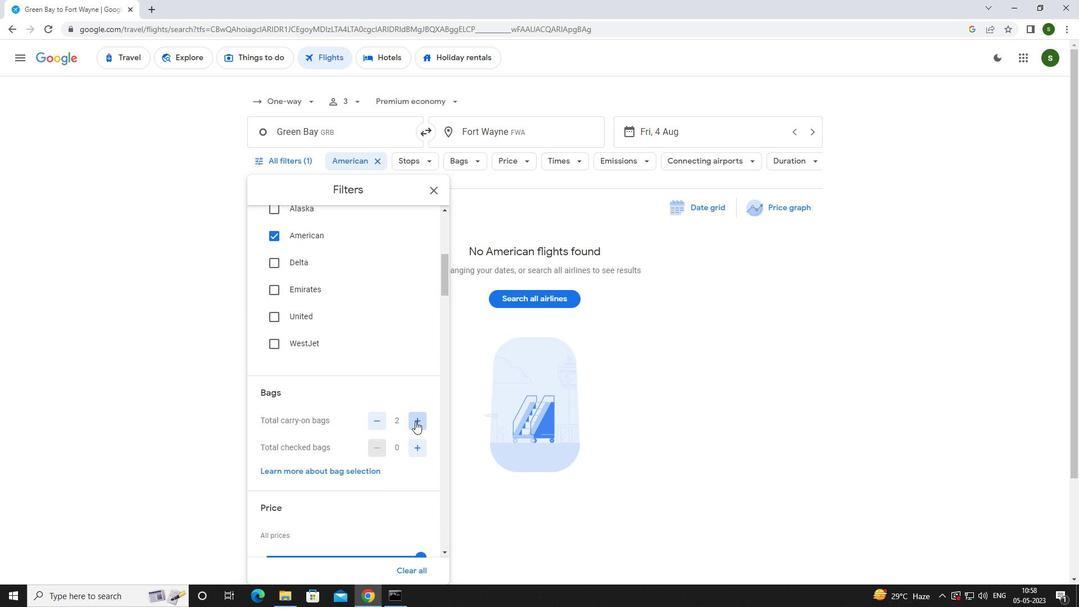 
Action: Mouse pressed left at (414, 452)
Screenshot: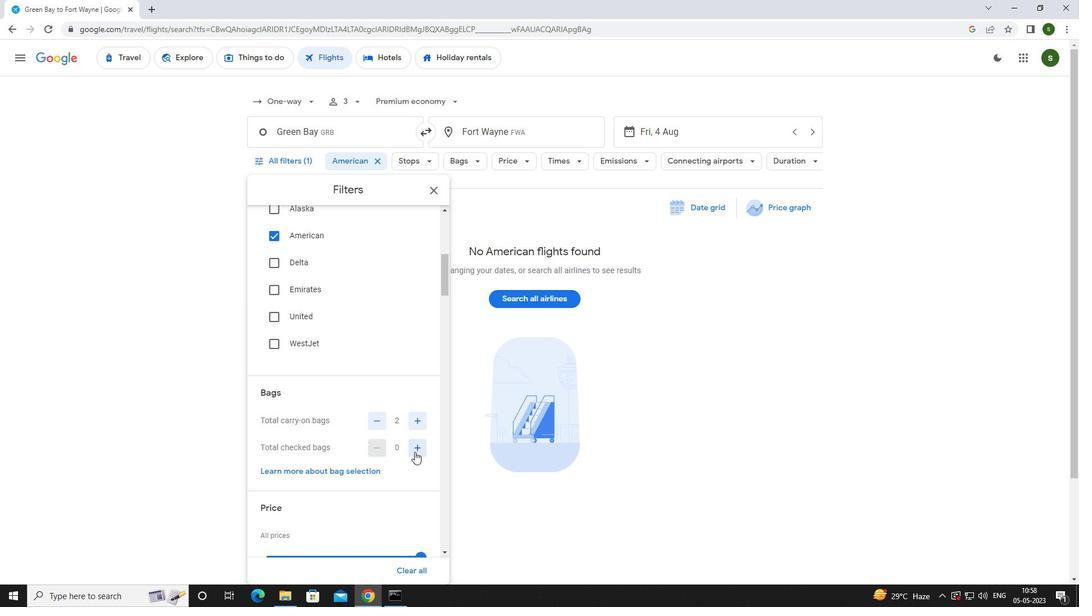 
Action: Mouse pressed left at (414, 452)
Screenshot: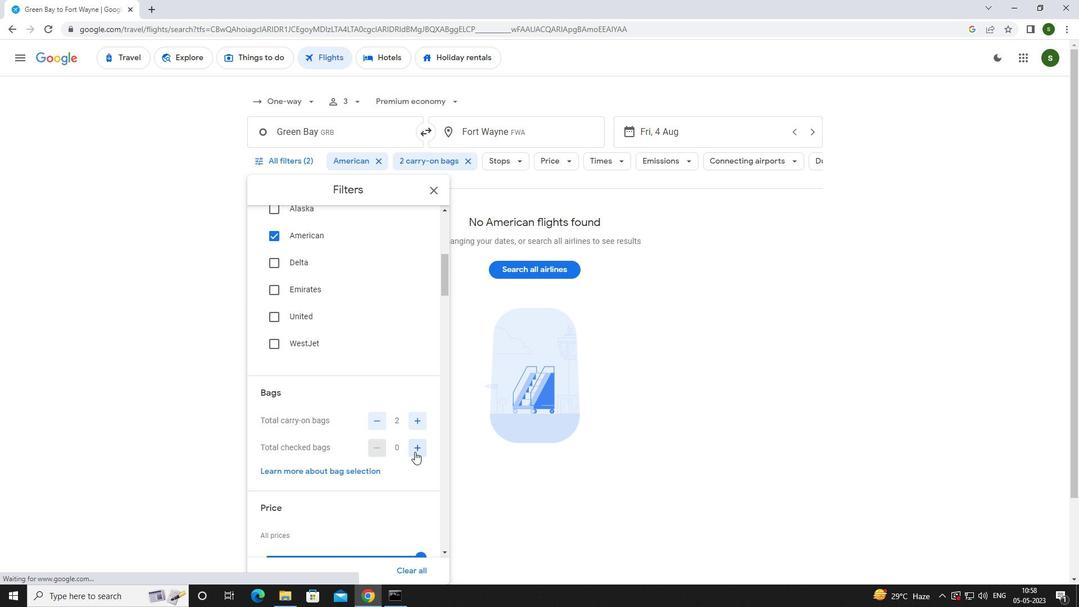 
Action: Mouse pressed left at (414, 452)
Screenshot: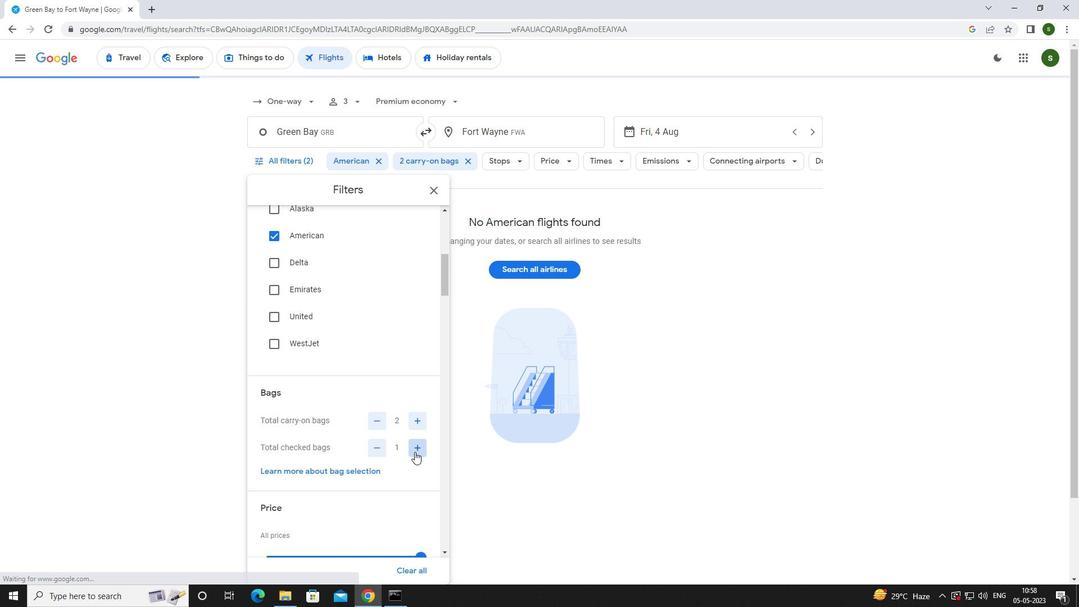 
Action: Mouse pressed left at (414, 452)
Screenshot: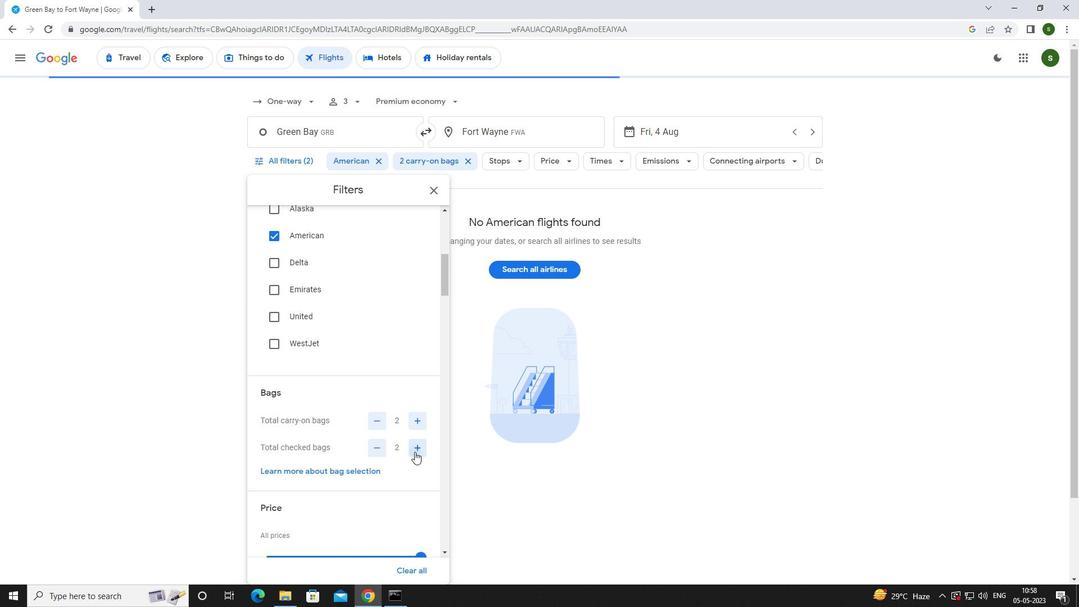 
Action: Mouse scrolled (414, 451) with delta (0, 0)
Screenshot: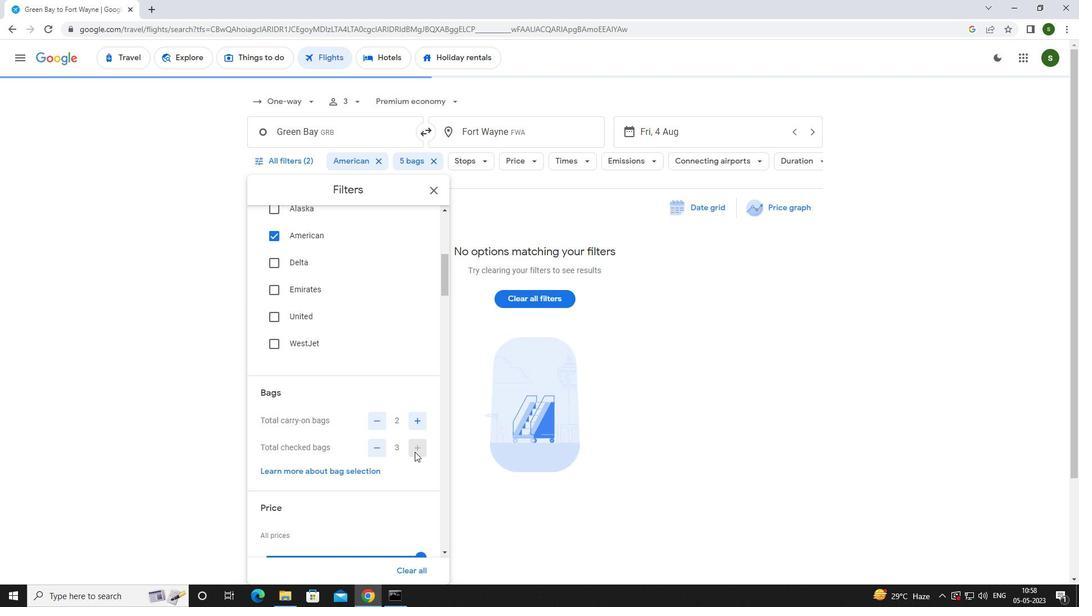 
Action: Mouse scrolled (414, 451) with delta (0, 0)
Screenshot: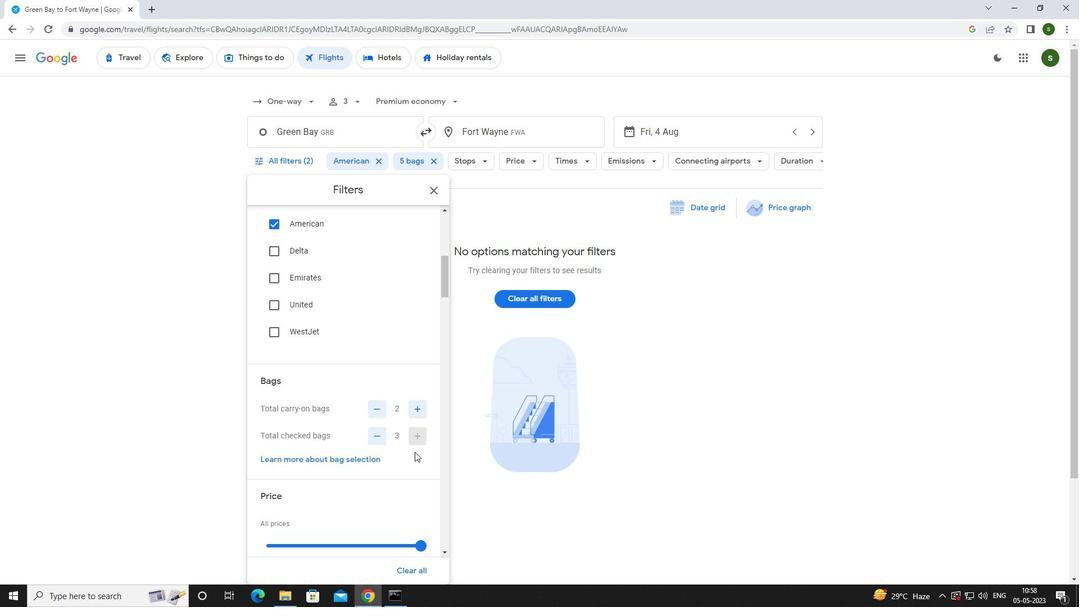
Action: Mouse moved to (316, 452)
Screenshot: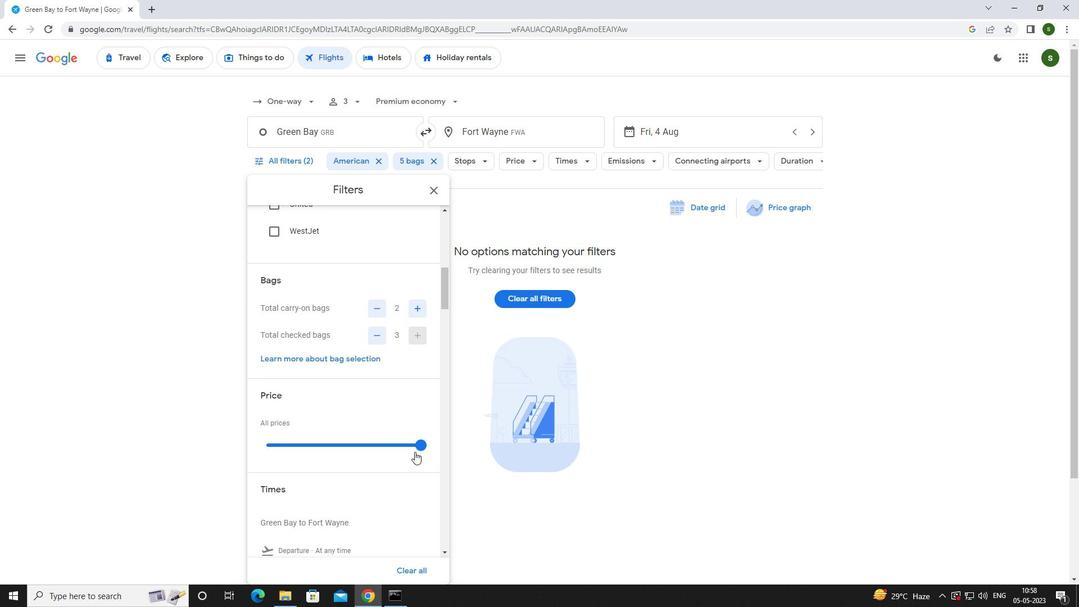 
Action: Mouse scrolled (316, 452) with delta (0, 0)
Screenshot: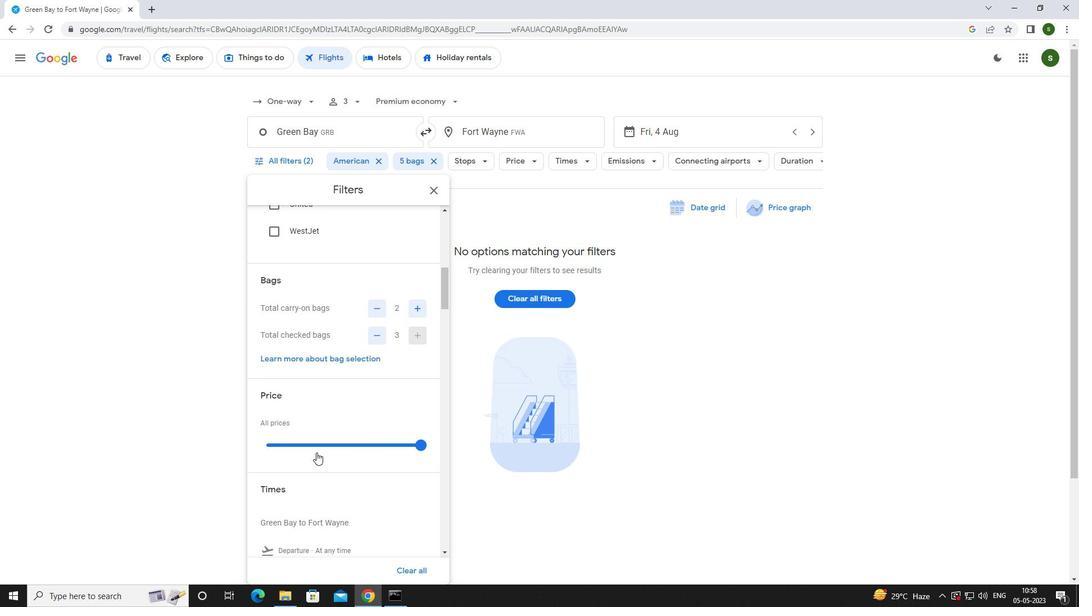 
Action: Mouse scrolled (316, 452) with delta (0, 0)
Screenshot: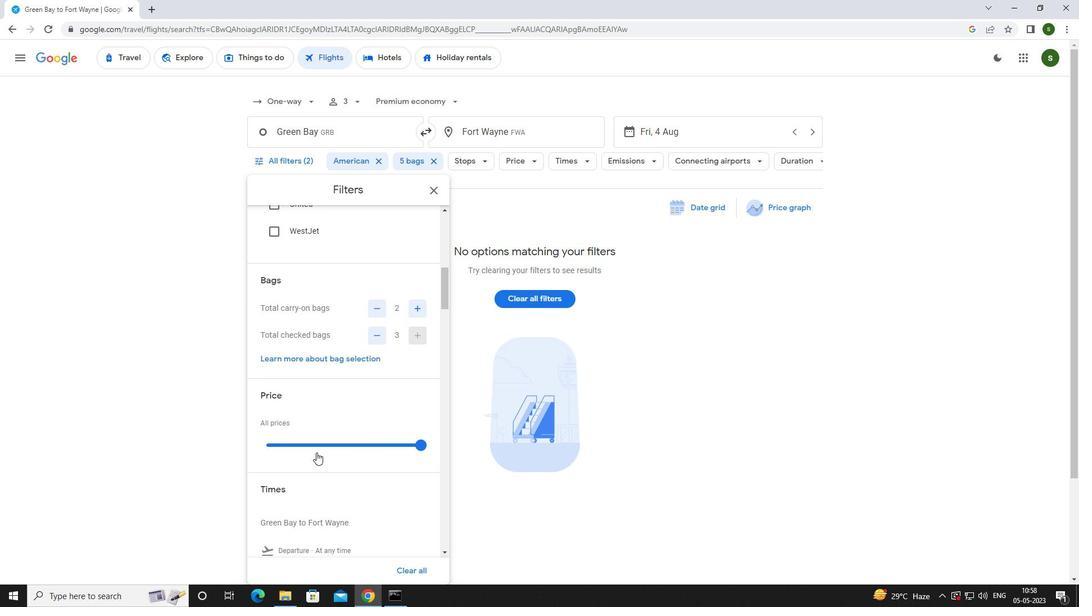 
Action: Mouse moved to (266, 463)
Screenshot: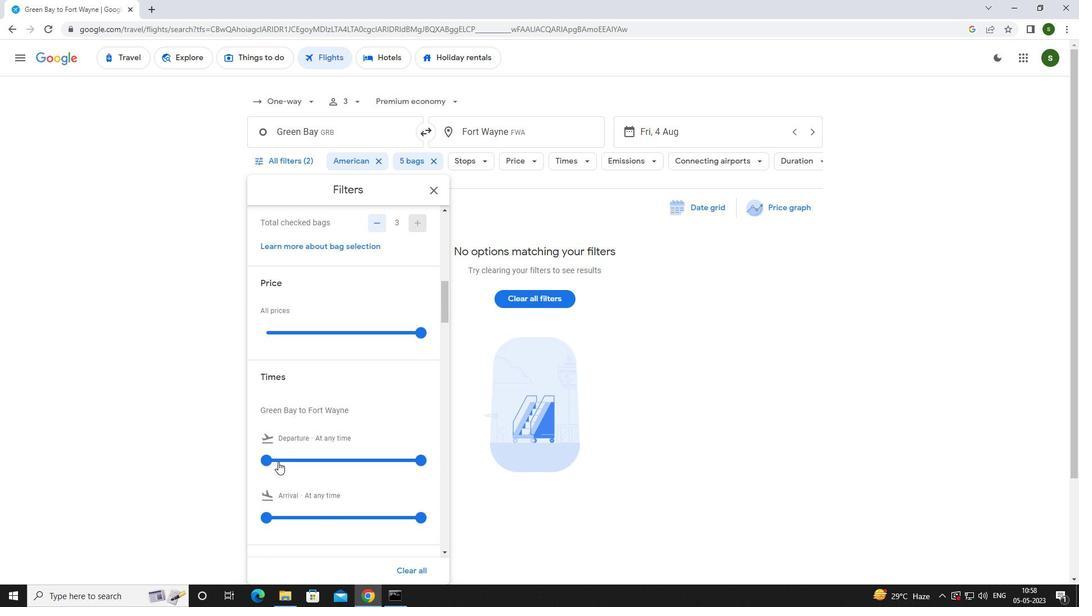 
Action: Mouse pressed left at (266, 463)
Screenshot: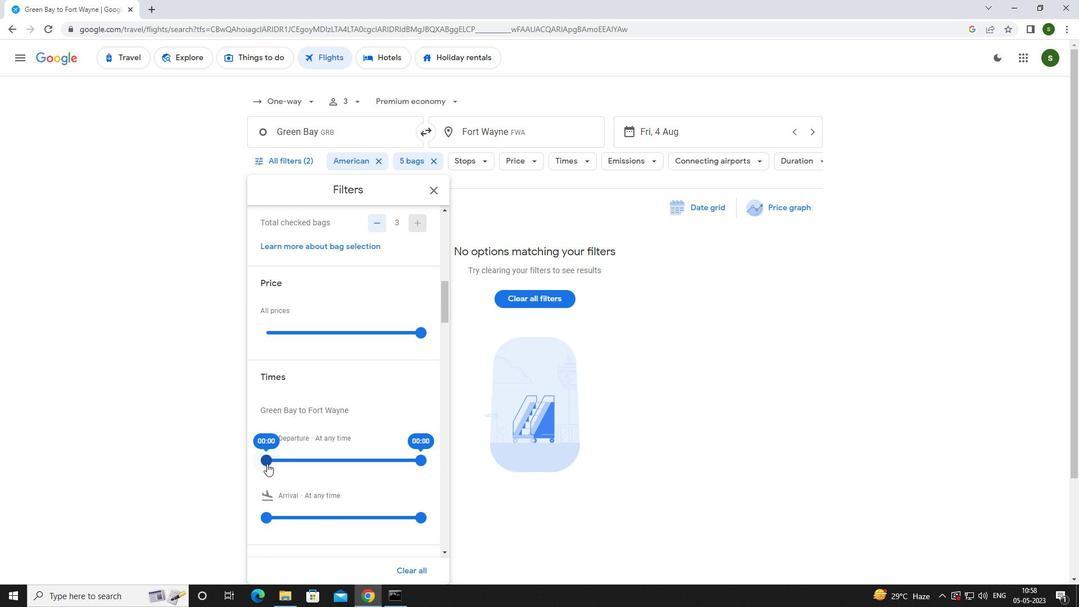 
Action: Mouse moved to (663, 427)
Screenshot: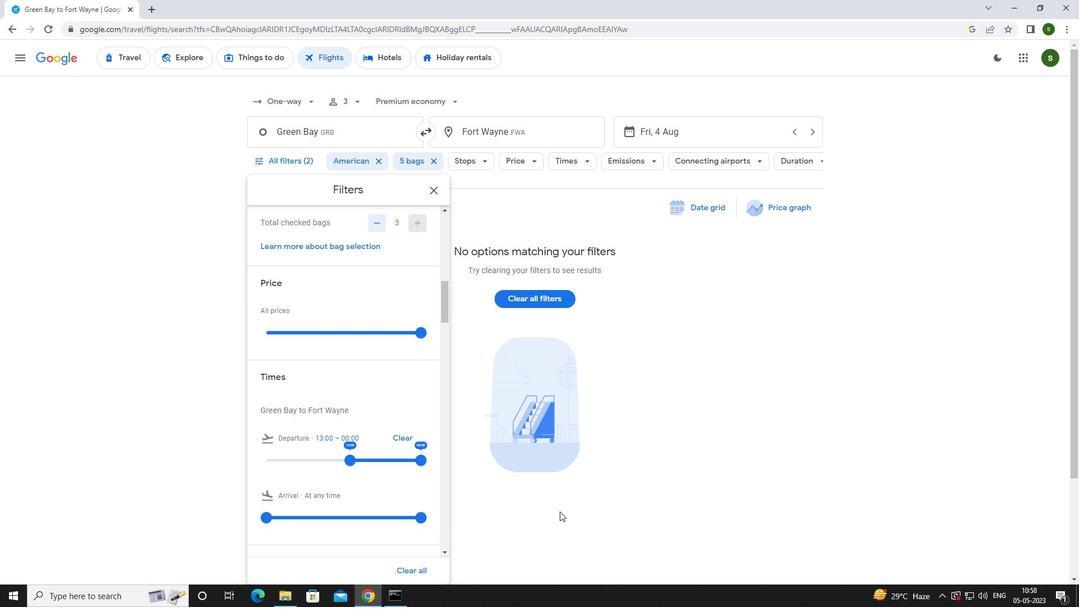
Action: Mouse pressed left at (663, 427)
Screenshot: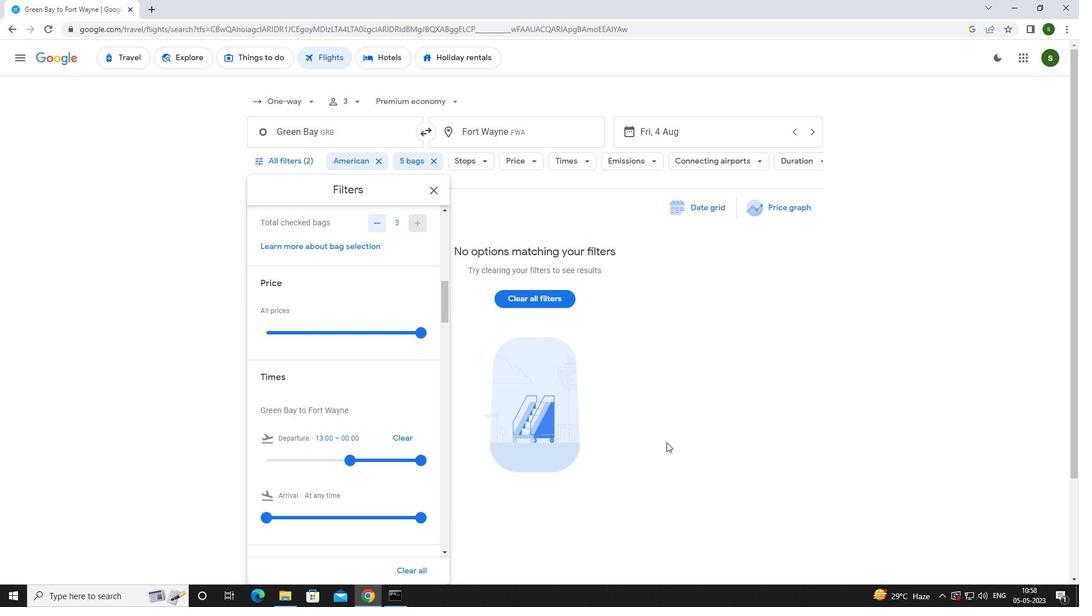 
